 Task: Find connections with filter location Hoshangābād with filter topic #construction with filter profile language Potuguese with filter current company HackerEarth with filter school Adi Shankara Institute of Engineering and Technology, Kalady with filter industry Wholesale Furniture and Home Furnishings with filter service category Lead Generation with filter keywords title Veterinary Assistant
Action: Mouse moved to (553, 81)
Screenshot: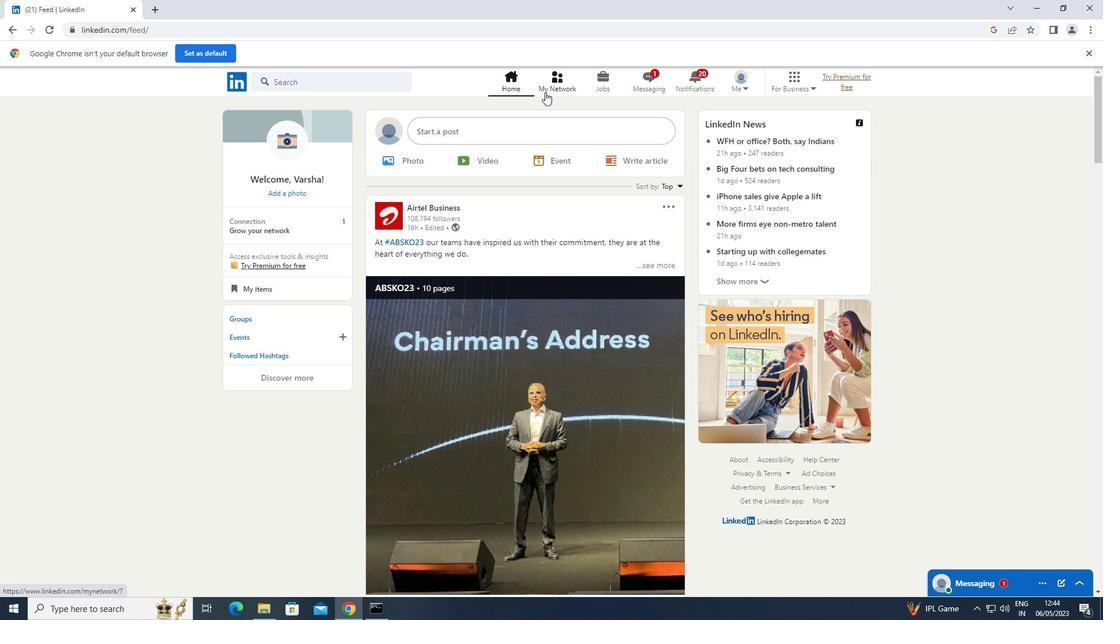 
Action: Mouse pressed left at (553, 81)
Screenshot: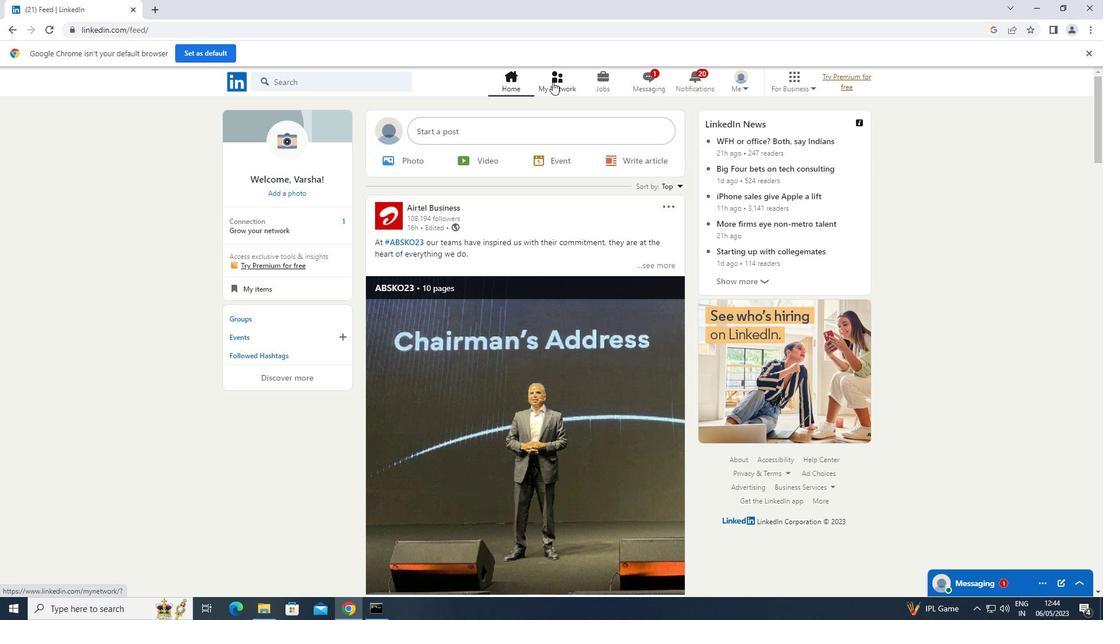 
Action: Mouse moved to (296, 143)
Screenshot: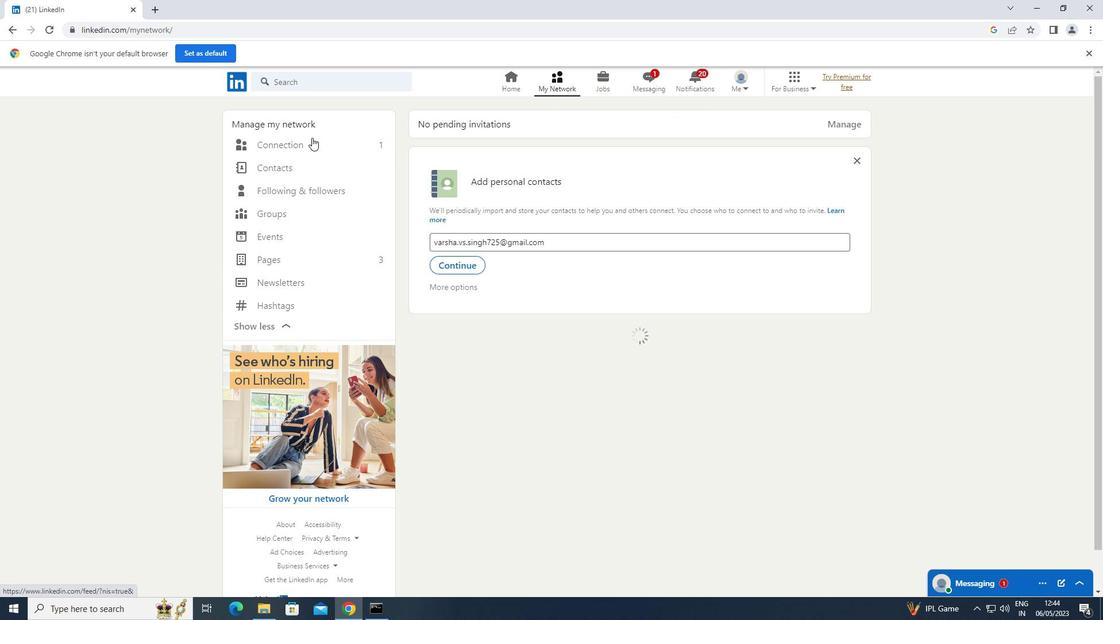 
Action: Mouse pressed left at (296, 143)
Screenshot: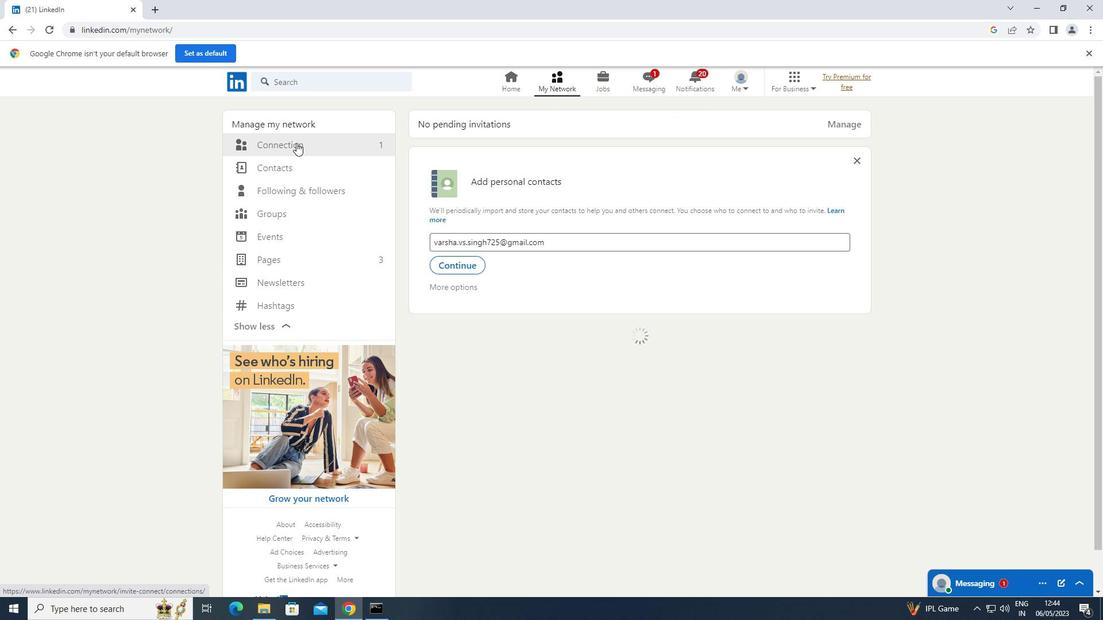 
Action: Mouse moved to (628, 144)
Screenshot: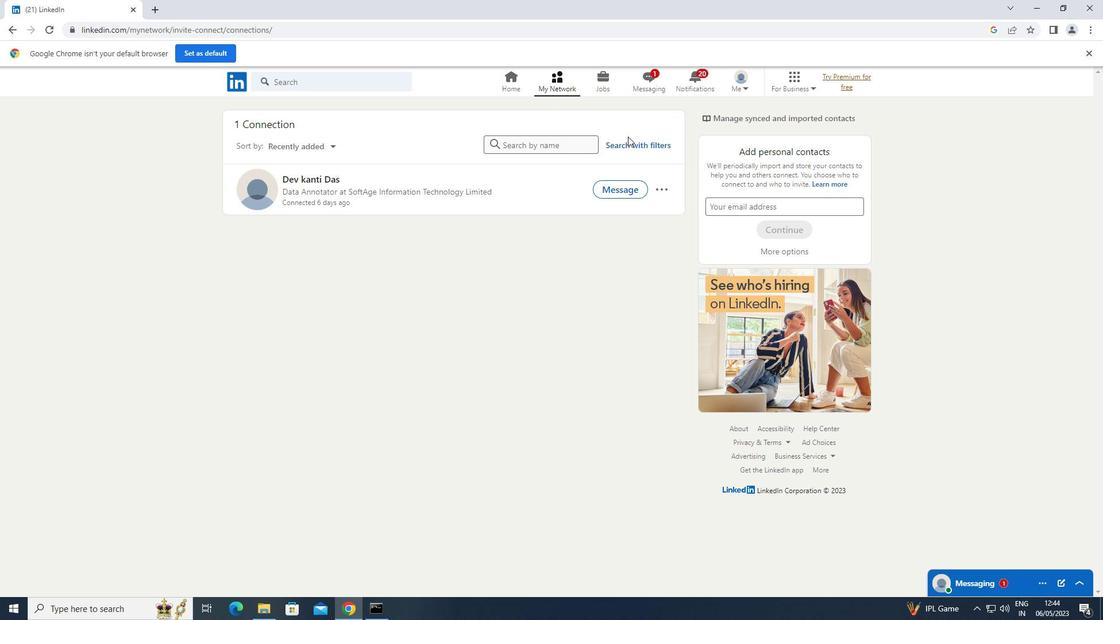 
Action: Mouse pressed left at (628, 144)
Screenshot: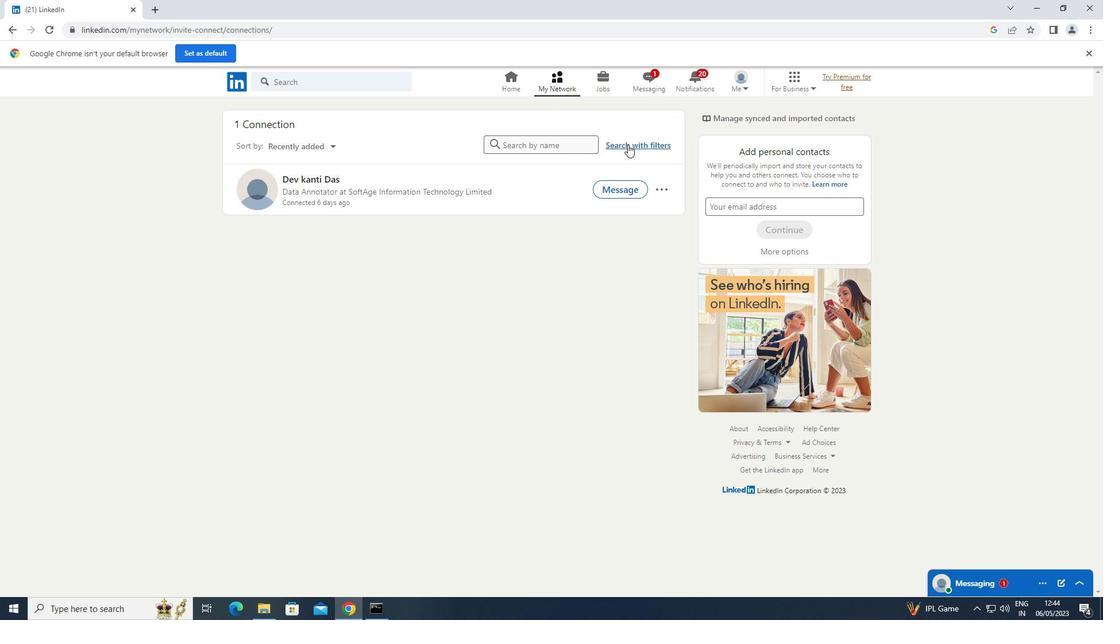 
Action: Mouse moved to (585, 110)
Screenshot: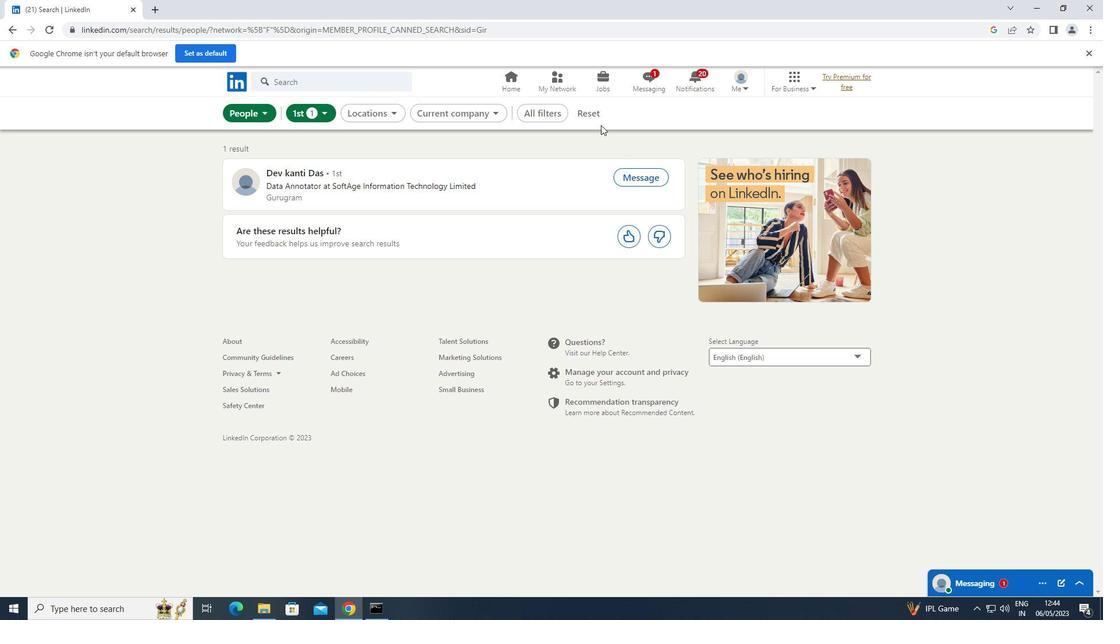 
Action: Mouse pressed left at (585, 110)
Screenshot: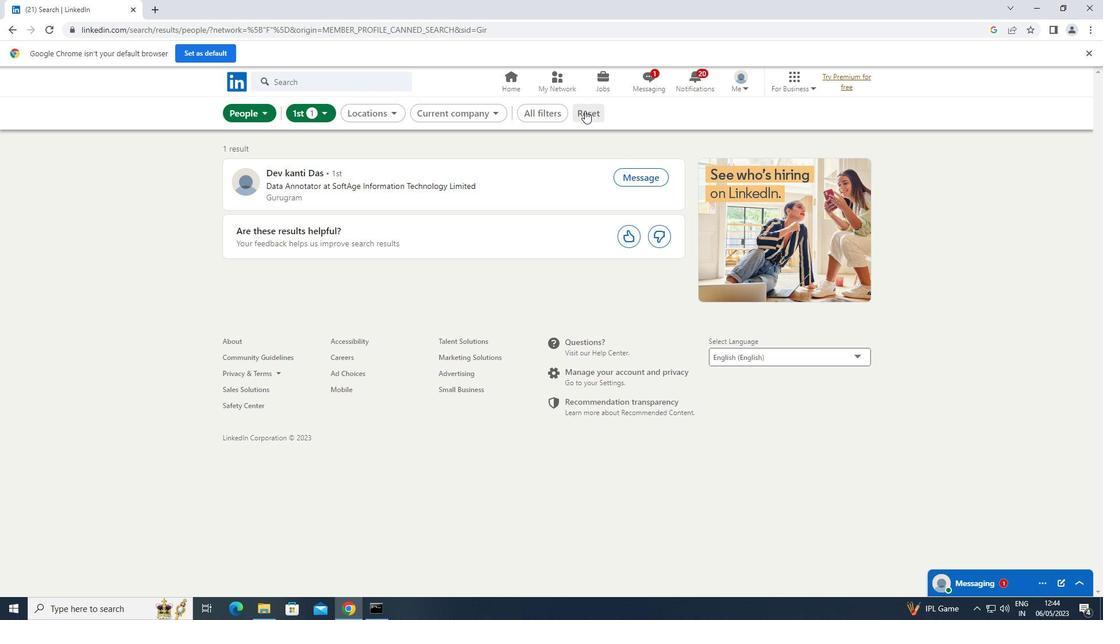 
Action: Mouse moved to (575, 112)
Screenshot: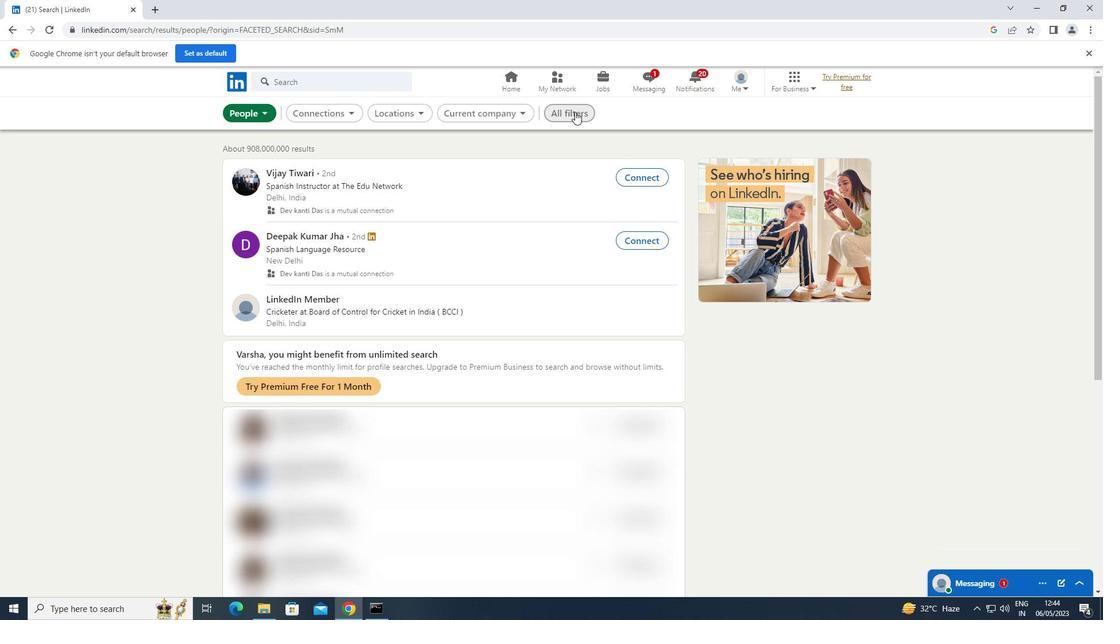 
Action: Mouse pressed left at (575, 112)
Screenshot: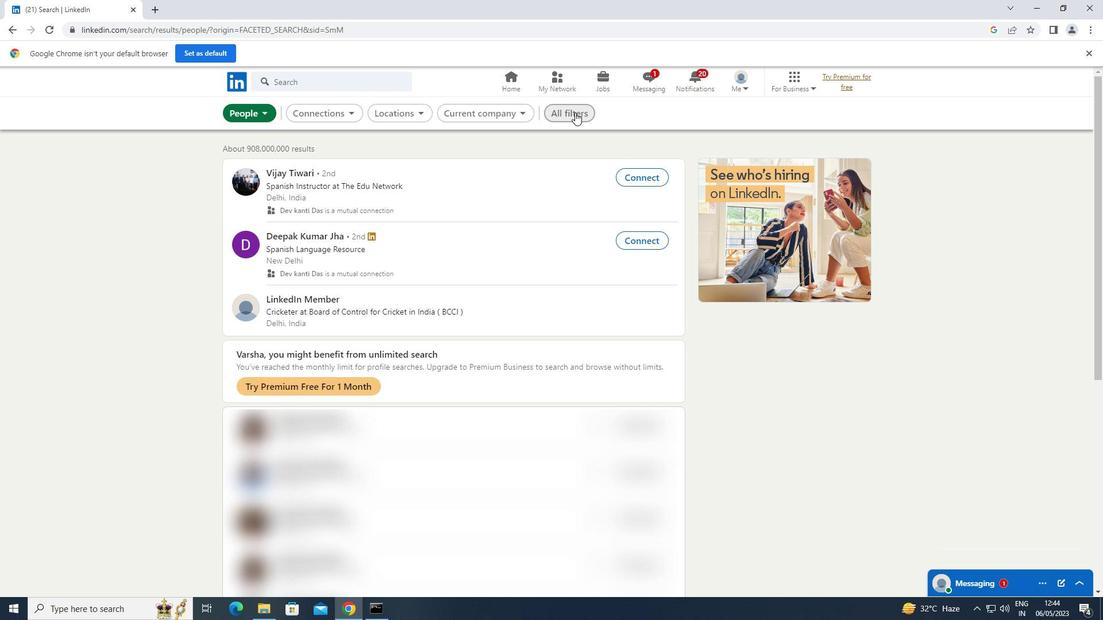 
Action: Mouse moved to (858, 245)
Screenshot: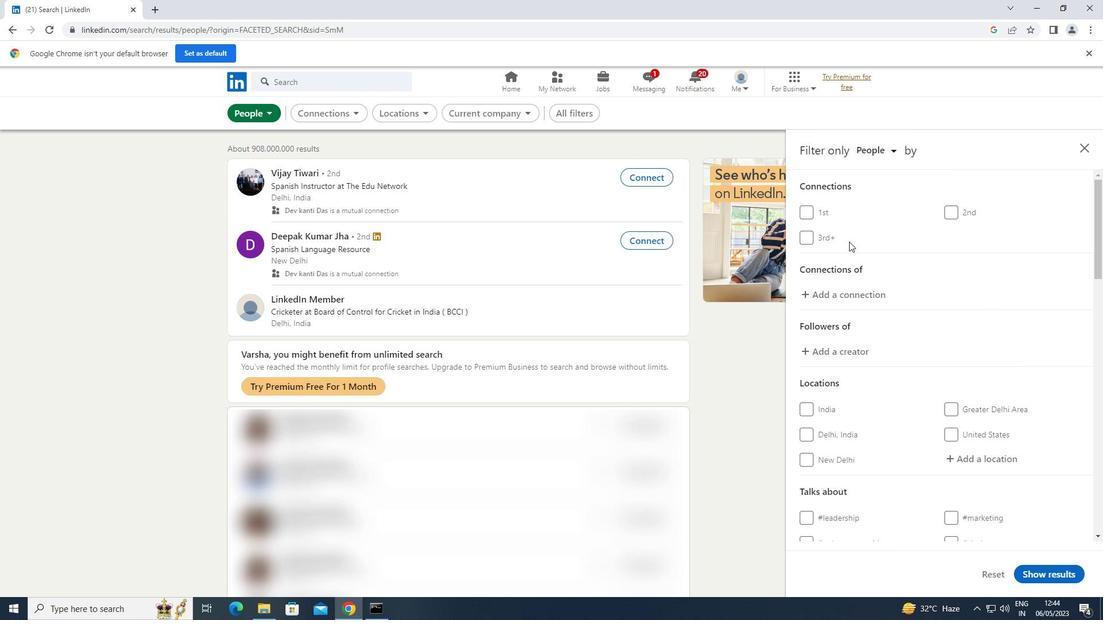 
Action: Mouse scrolled (858, 244) with delta (0, 0)
Screenshot: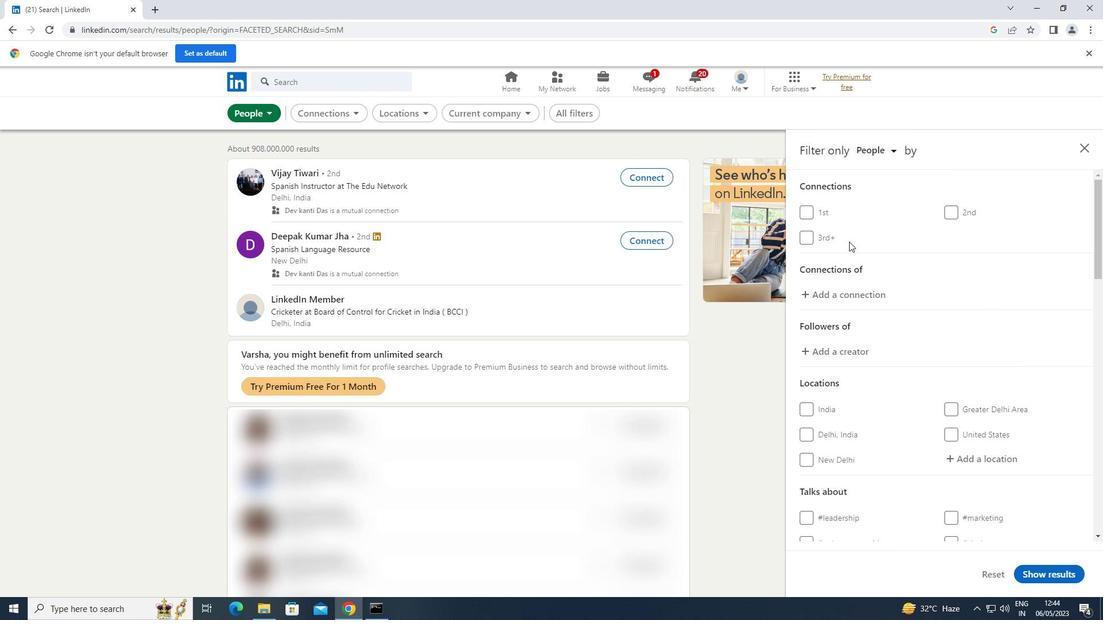 
Action: Mouse scrolled (858, 244) with delta (0, 0)
Screenshot: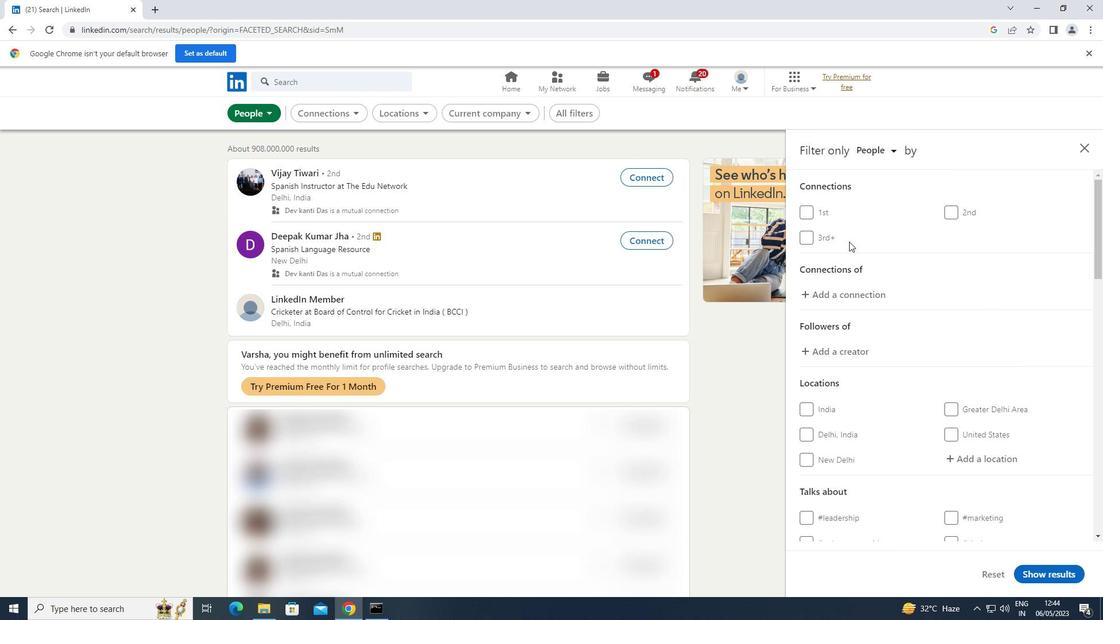 
Action: Mouse scrolled (858, 244) with delta (0, 0)
Screenshot: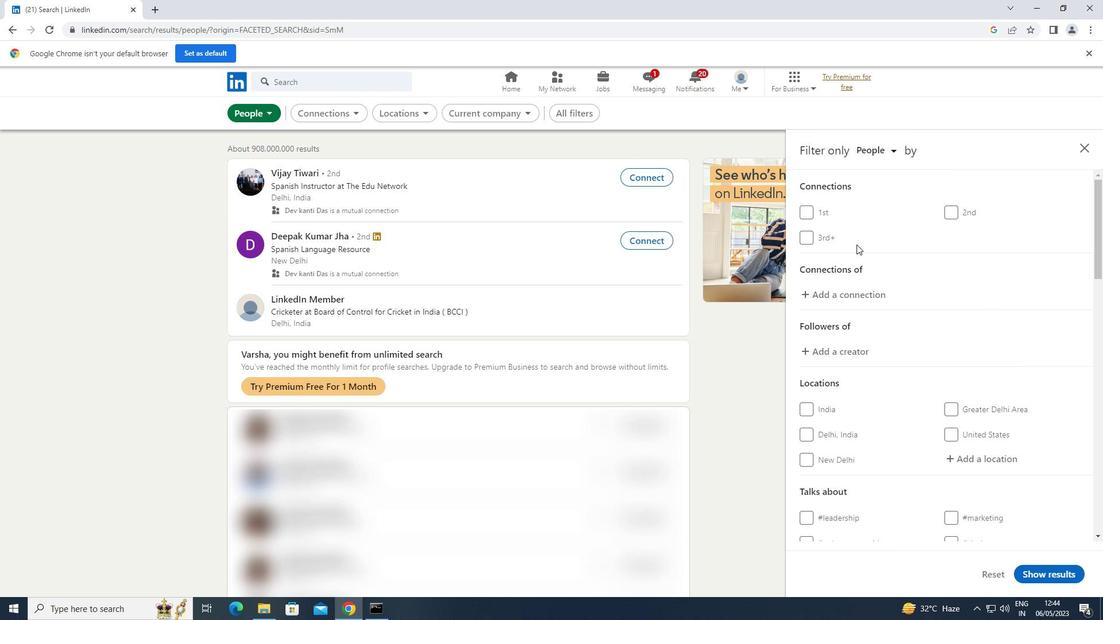 
Action: Mouse moved to (973, 282)
Screenshot: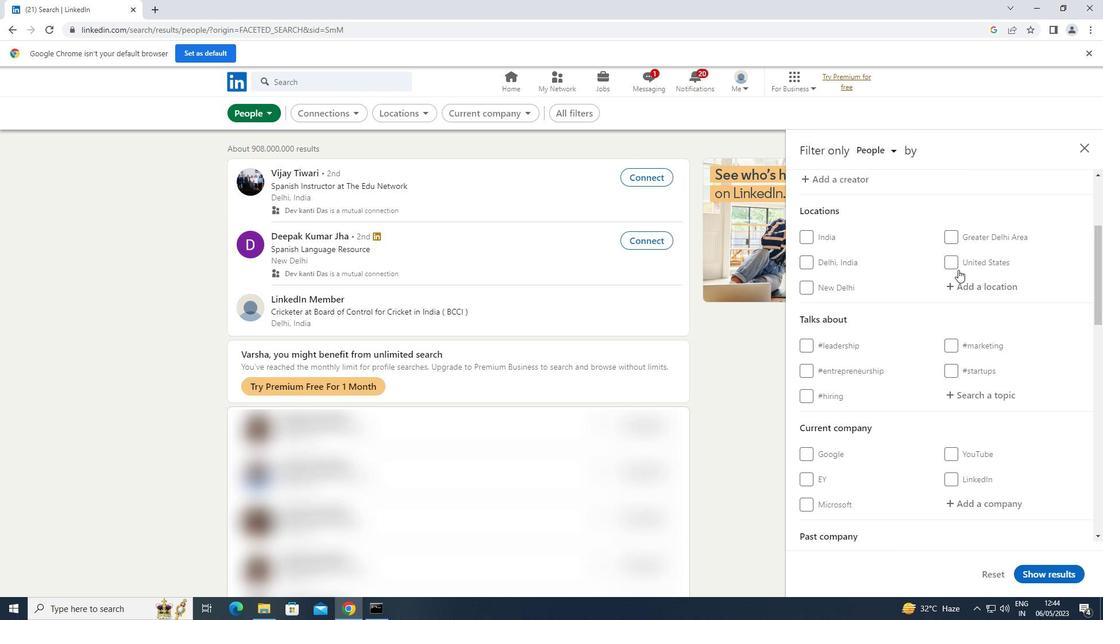 
Action: Mouse pressed left at (973, 282)
Screenshot: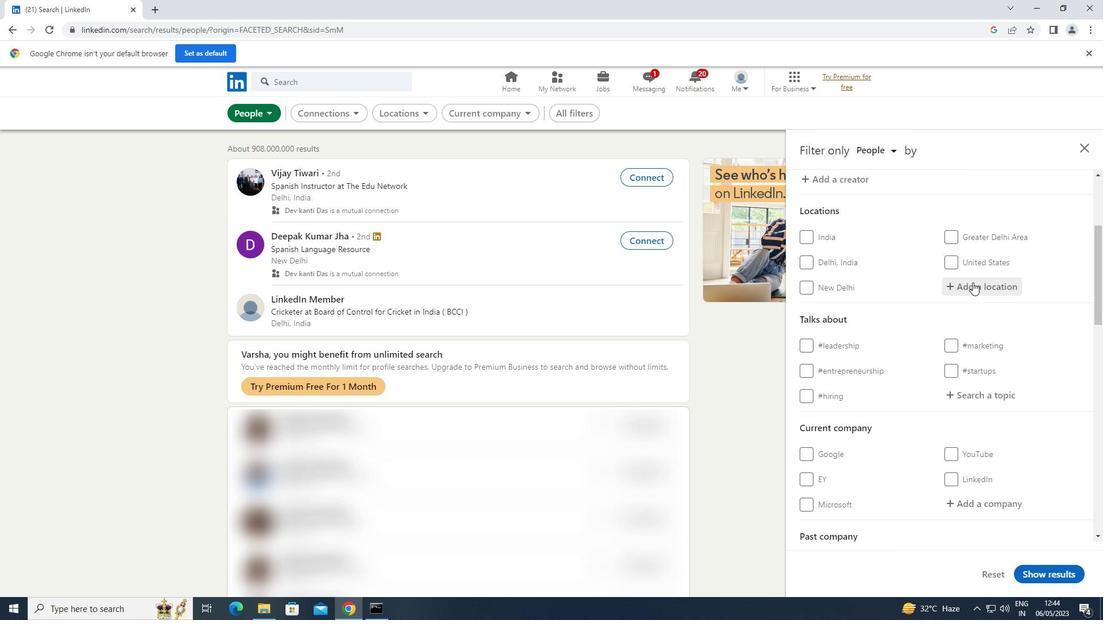 
Action: Key pressed <Key.shift>HOSHANGABAD
Screenshot: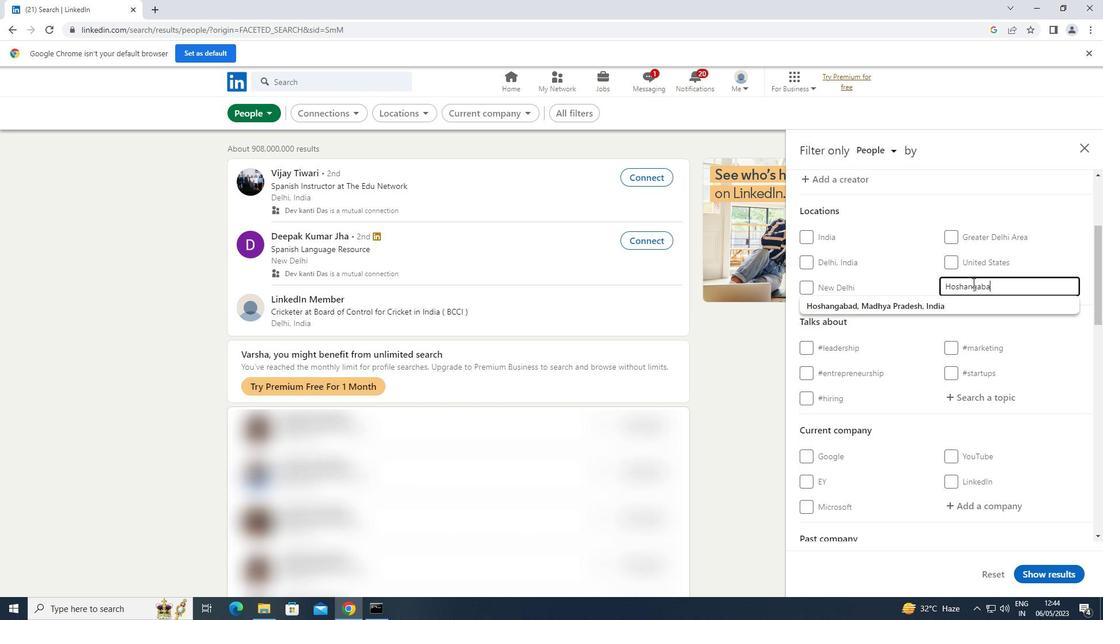 
Action: Mouse moved to (983, 394)
Screenshot: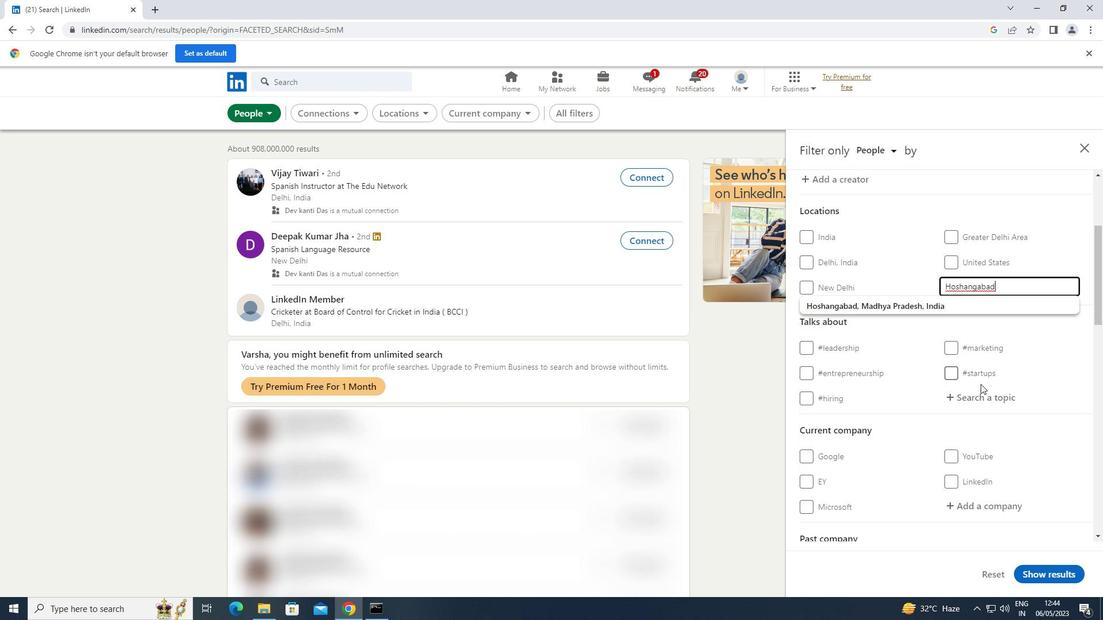 
Action: Mouse pressed left at (983, 394)
Screenshot: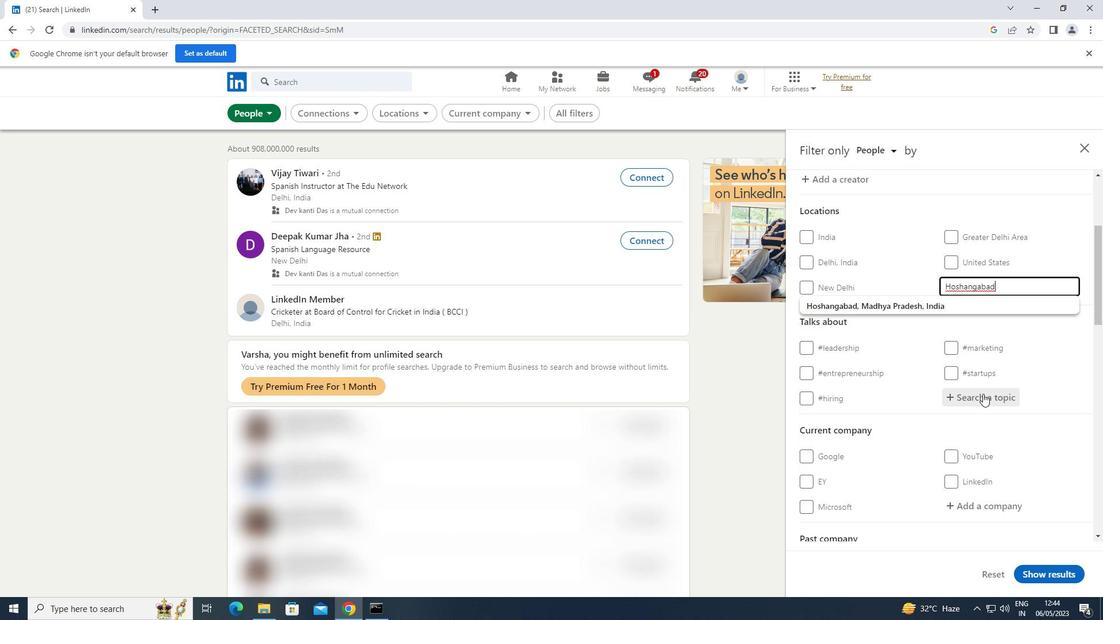 
Action: Key pressed CONSTRUCTION
Screenshot: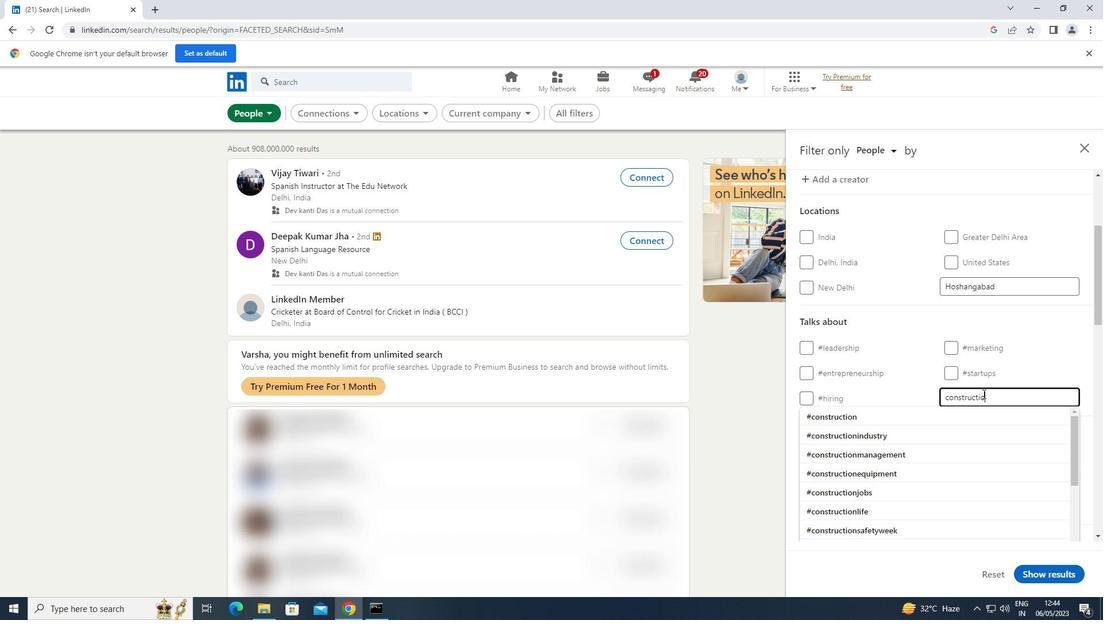 
Action: Mouse moved to (909, 417)
Screenshot: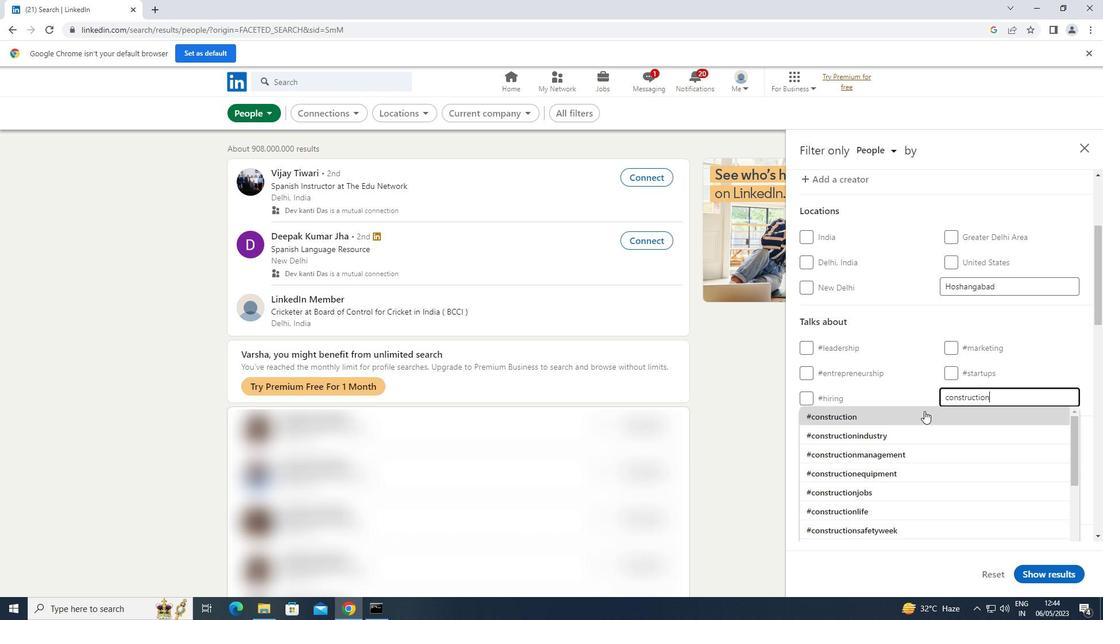 
Action: Mouse pressed left at (909, 417)
Screenshot: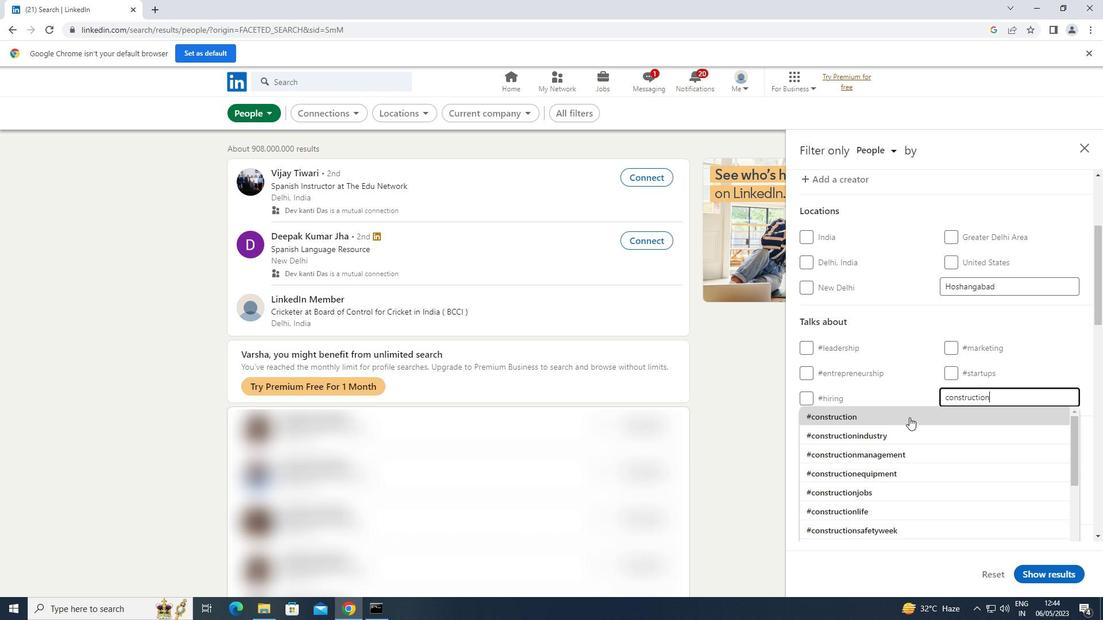 
Action: Mouse moved to (909, 415)
Screenshot: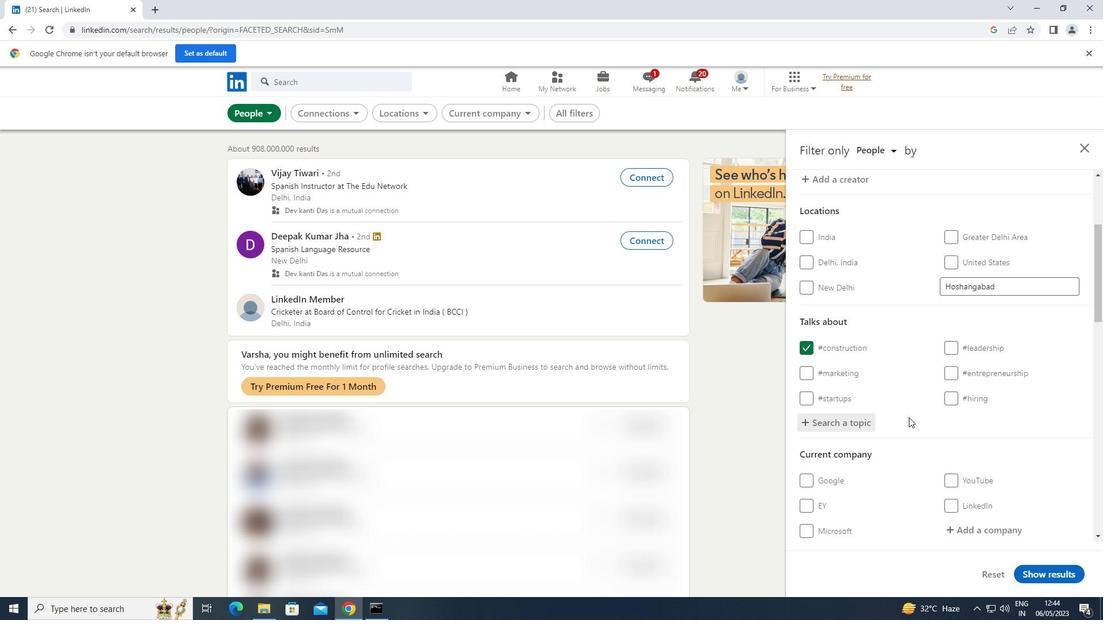 
Action: Mouse scrolled (909, 414) with delta (0, 0)
Screenshot: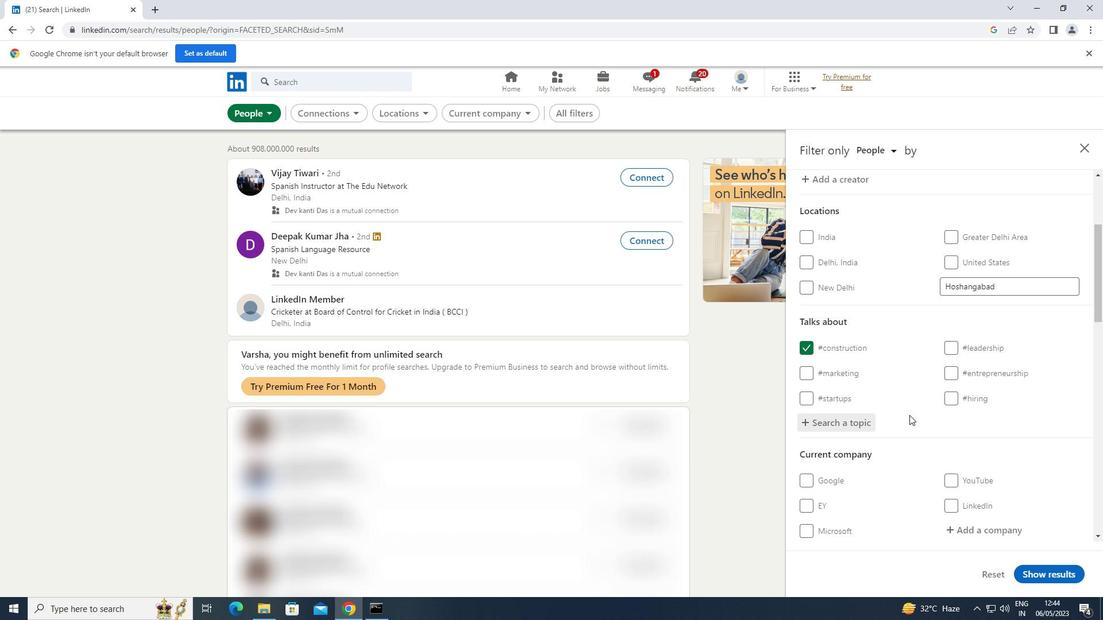 
Action: Mouse scrolled (909, 414) with delta (0, 0)
Screenshot: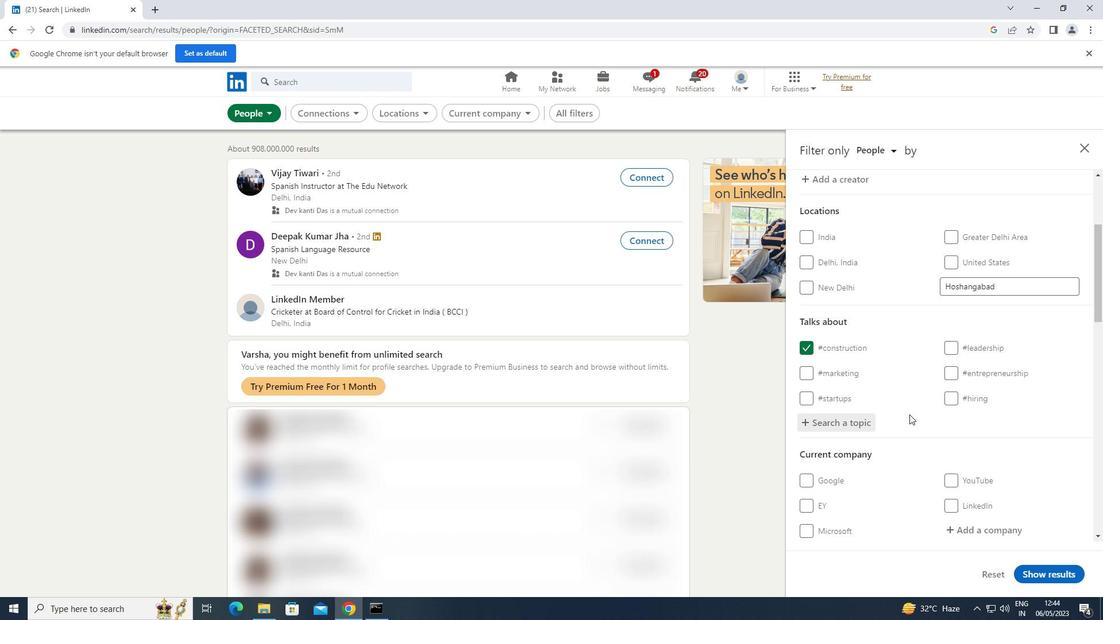 
Action: Mouse scrolled (909, 414) with delta (0, 0)
Screenshot: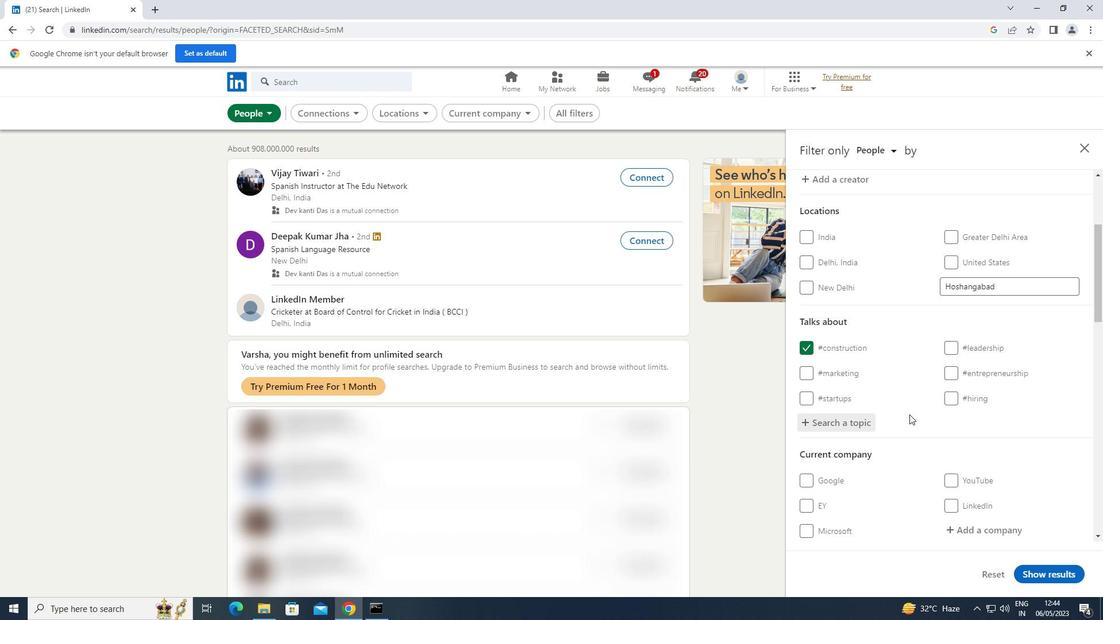 
Action: Mouse scrolled (909, 414) with delta (0, 0)
Screenshot: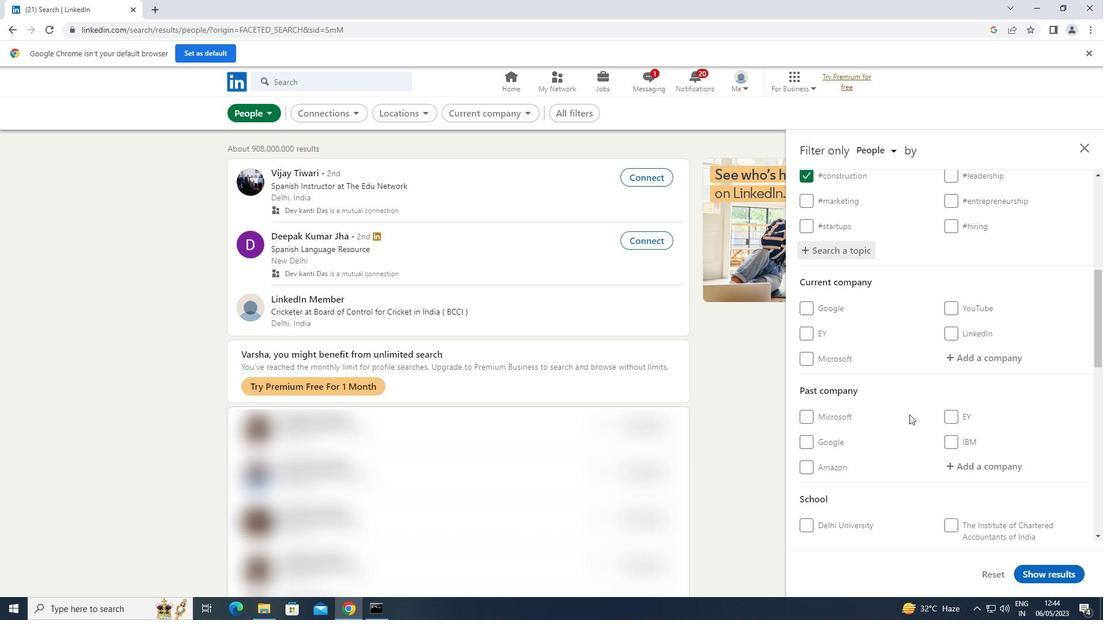 
Action: Mouse scrolled (909, 414) with delta (0, 0)
Screenshot: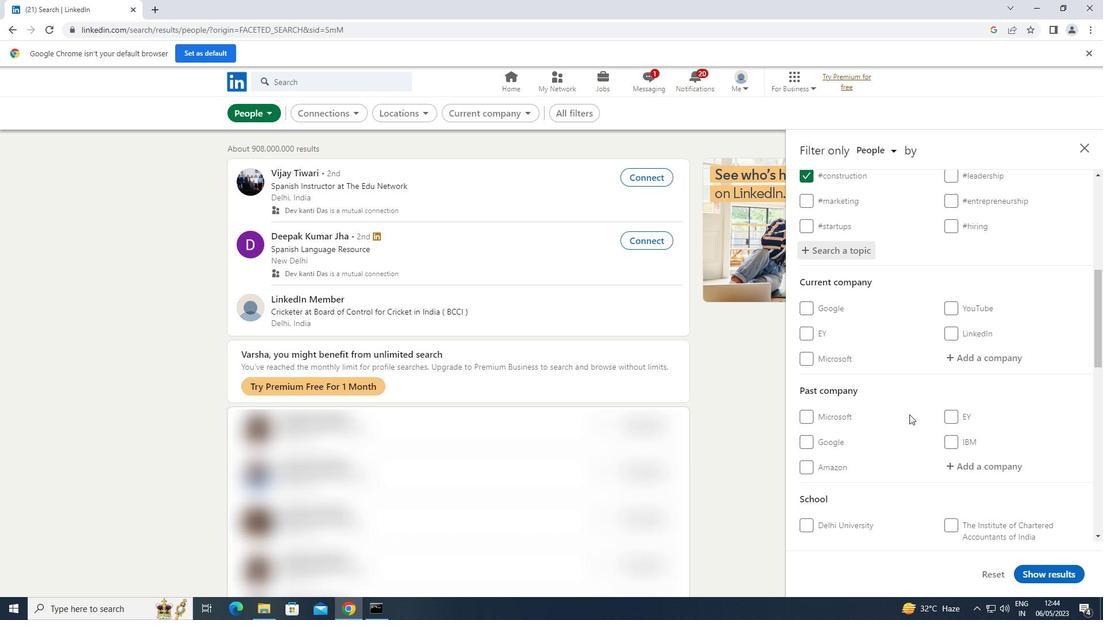 
Action: Mouse scrolled (909, 414) with delta (0, 0)
Screenshot: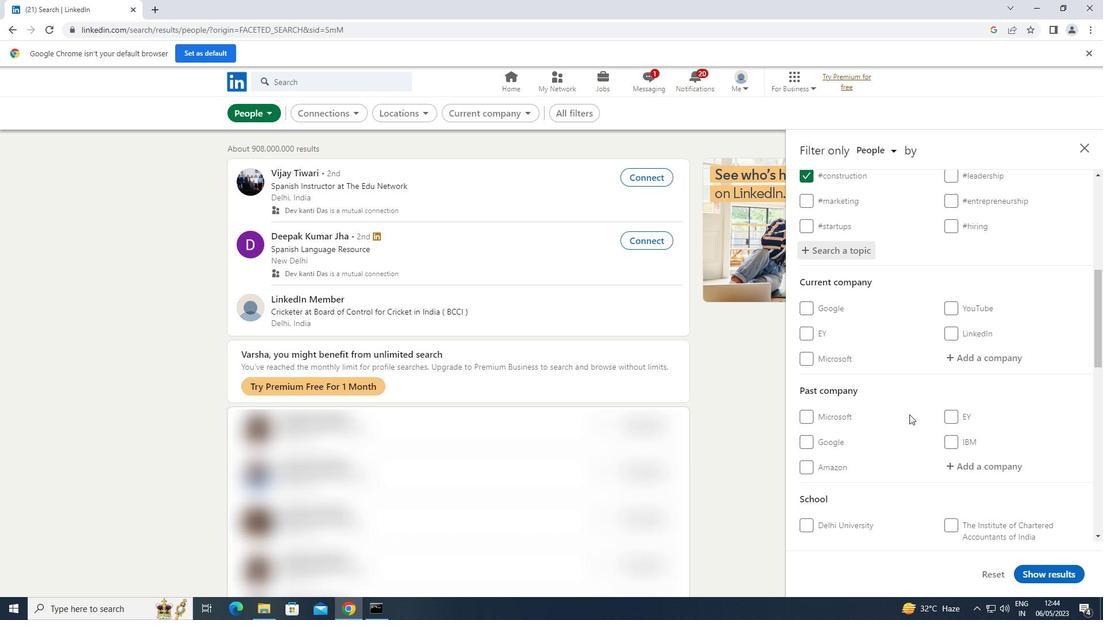 
Action: Mouse scrolled (909, 414) with delta (0, 0)
Screenshot: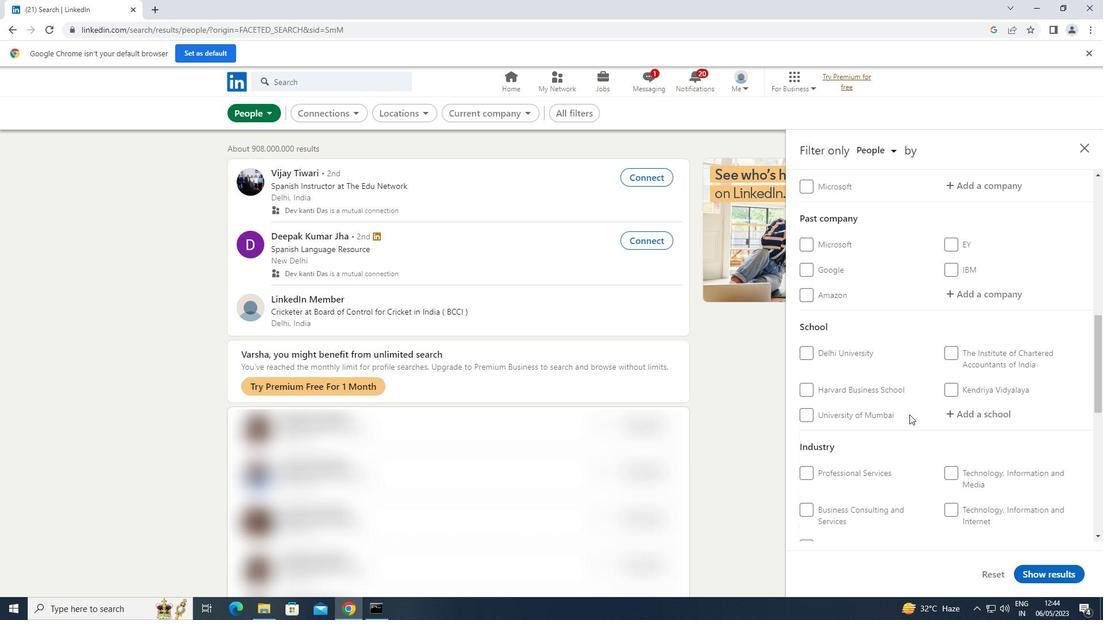 
Action: Mouse scrolled (909, 414) with delta (0, 0)
Screenshot: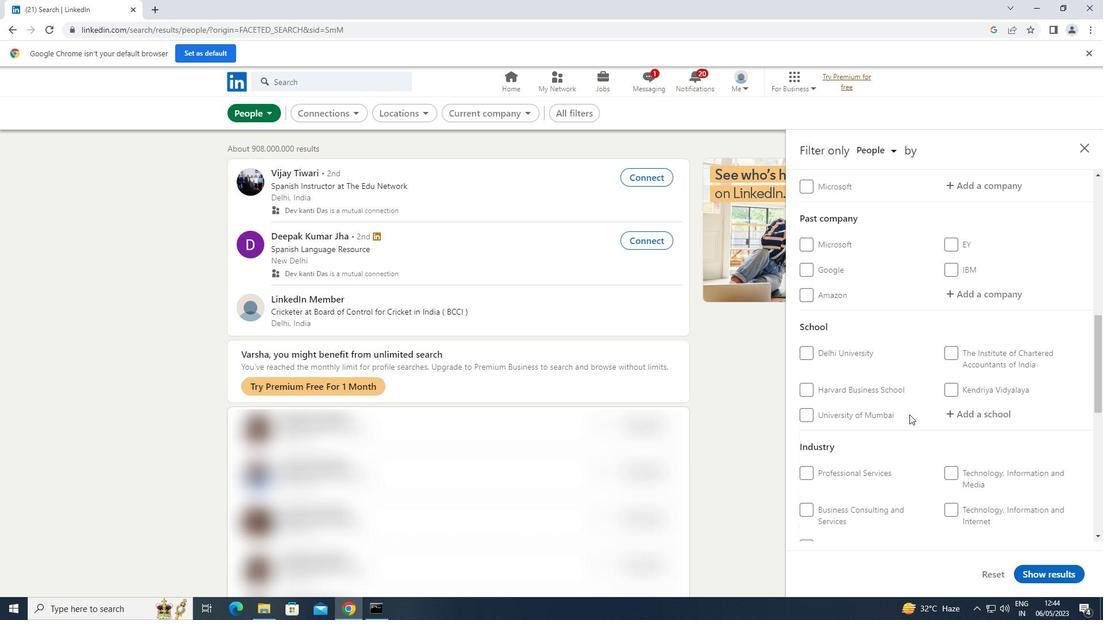 
Action: Mouse scrolled (909, 414) with delta (0, 0)
Screenshot: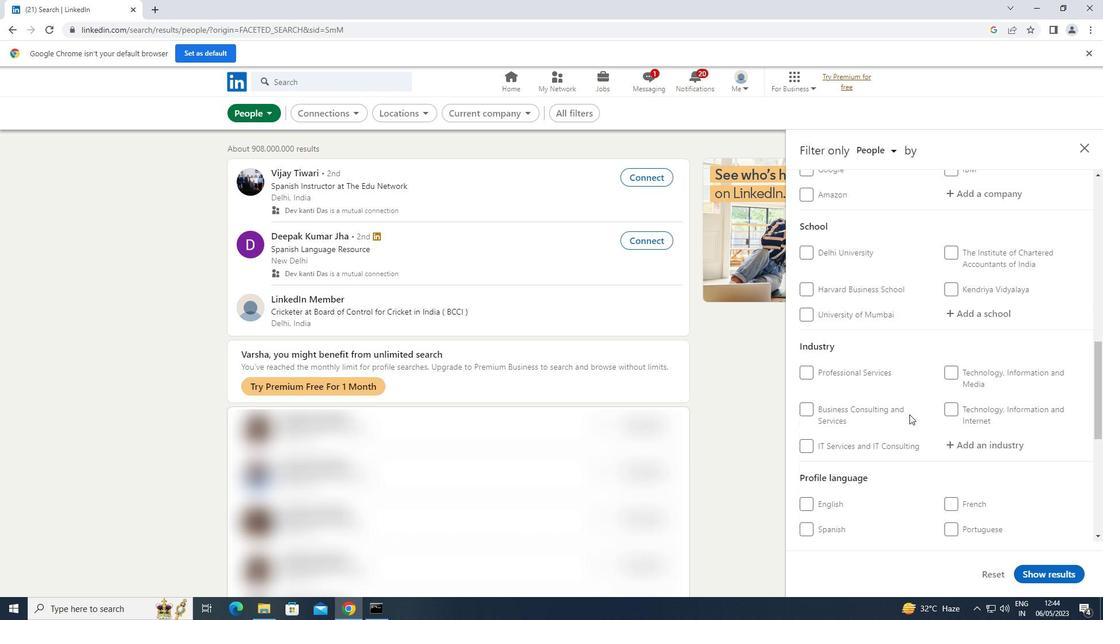 
Action: Mouse scrolled (909, 414) with delta (0, 0)
Screenshot: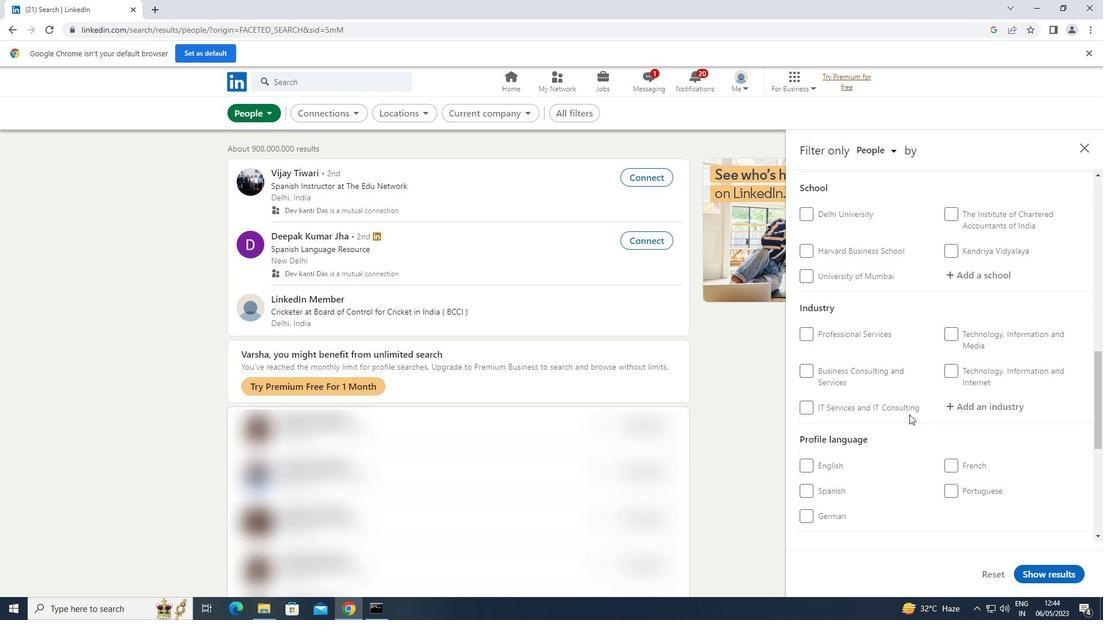 
Action: Mouse moved to (956, 401)
Screenshot: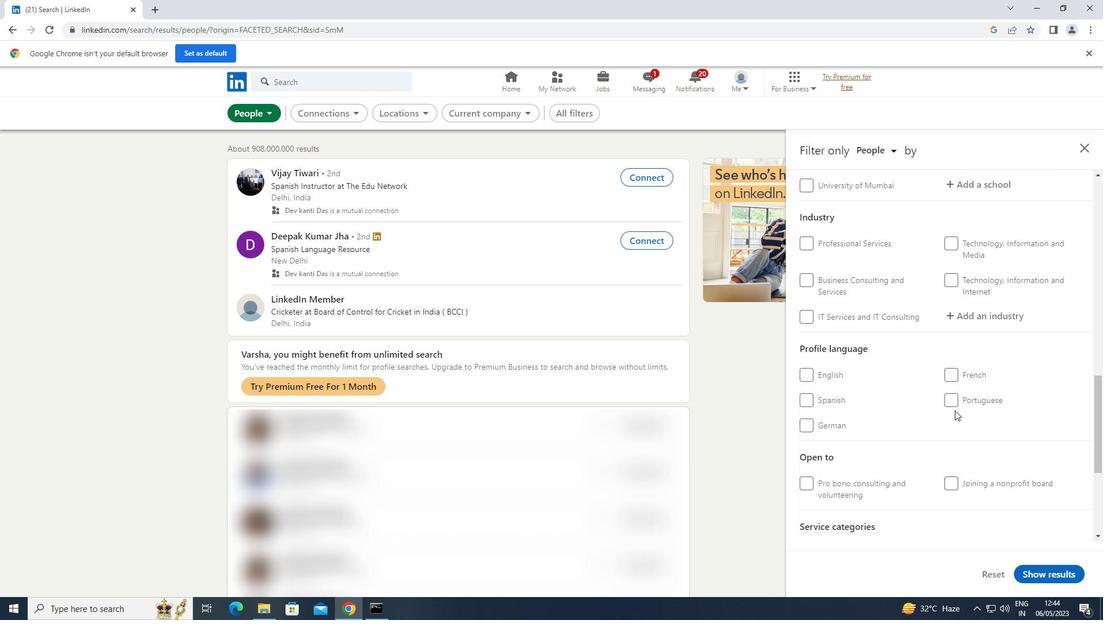 
Action: Mouse pressed left at (956, 401)
Screenshot: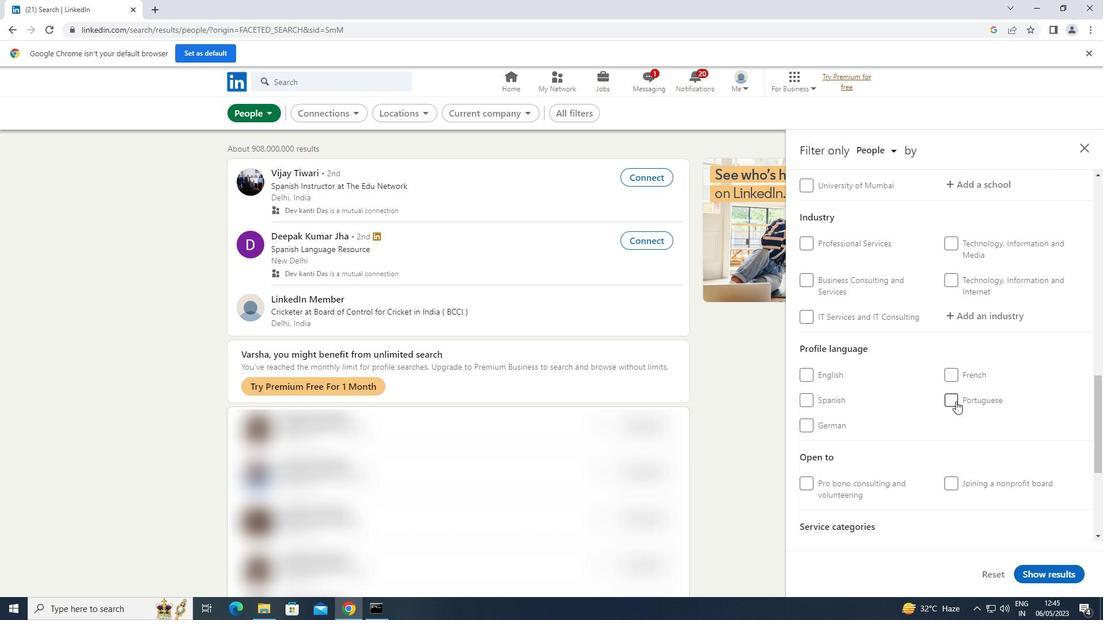 
Action: Mouse scrolled (956, 402) with delta (0, 0)
Screenshot: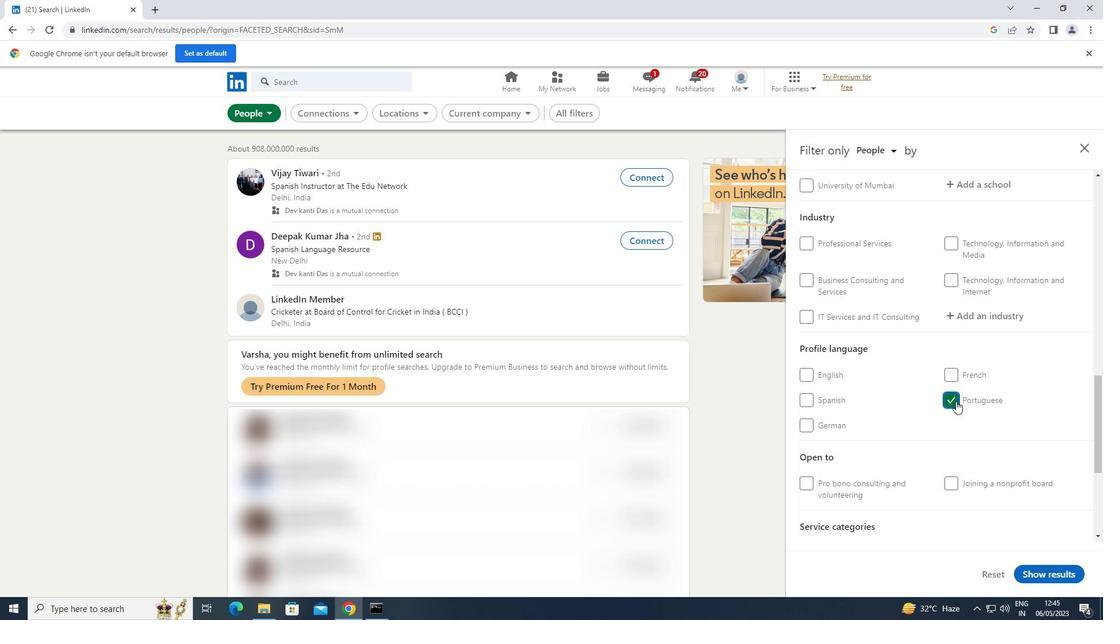 
Action: Mouse scrolled (956, 402) with delta (0, 0)
Screenshot: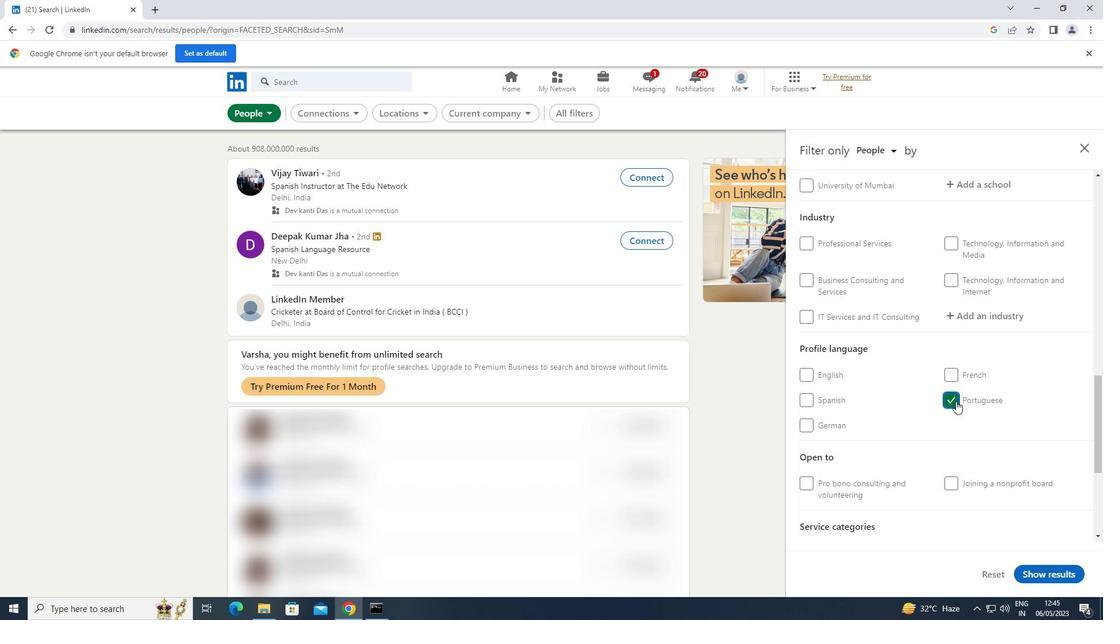 
Action: Mouse scrolled (956, 402) with delta (0, 0)
Screenshot: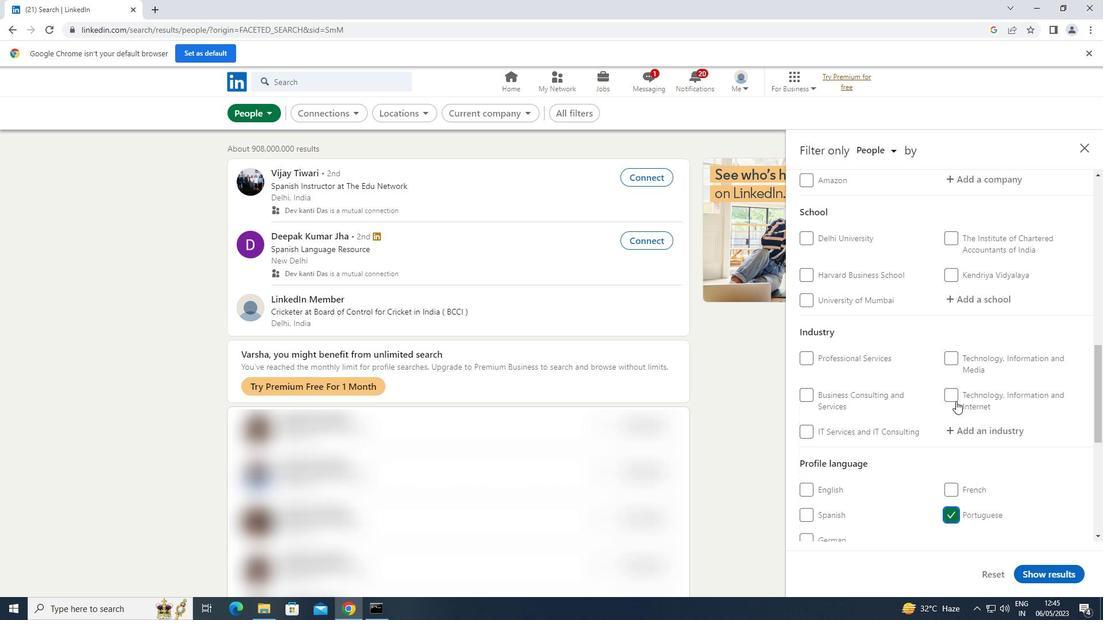 
Action: Mouse scrolled (956, 402) with delta (0, 0)
Screenshot: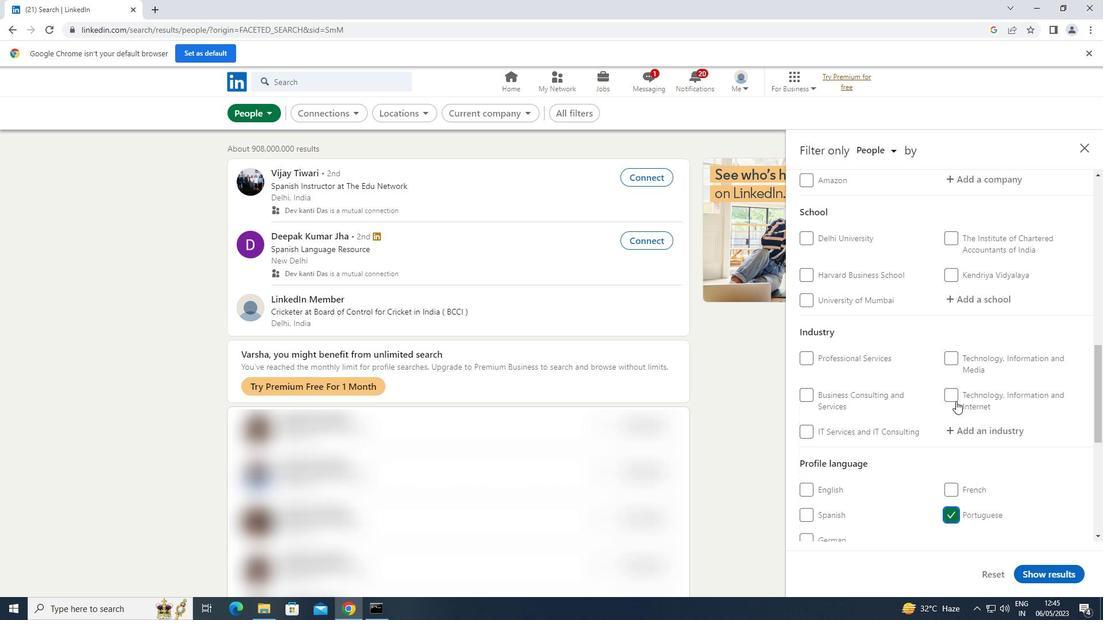 
Action: Mouse scrolled (956, 402) with delta (0, 0)
Screenshot: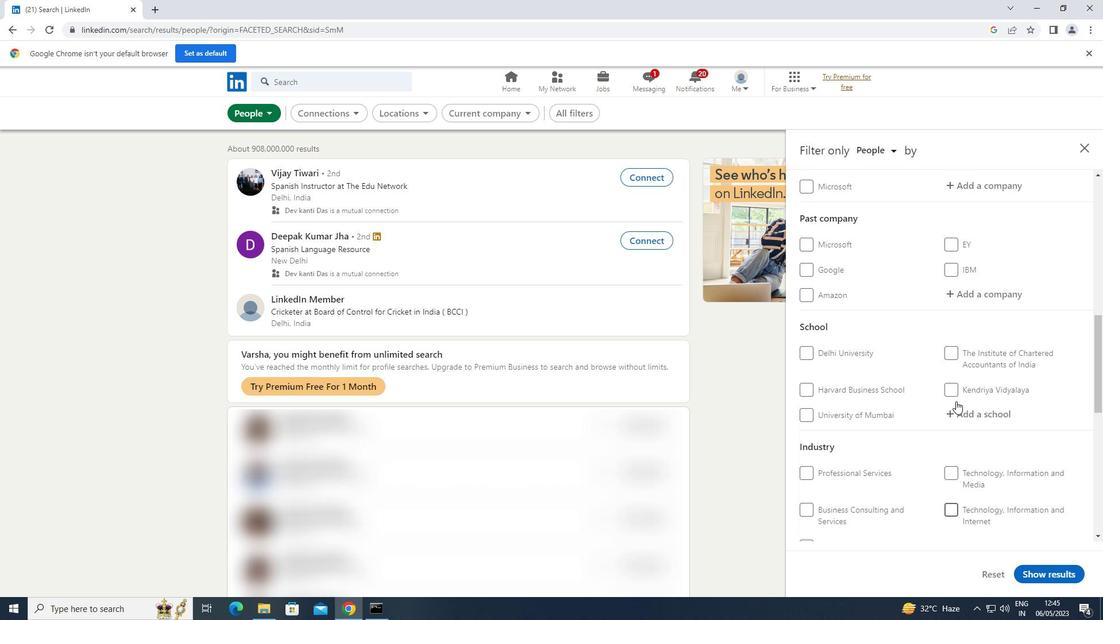 
Action: Mouse scrolled (956, 402) with delta (0, 0)
Screenshot: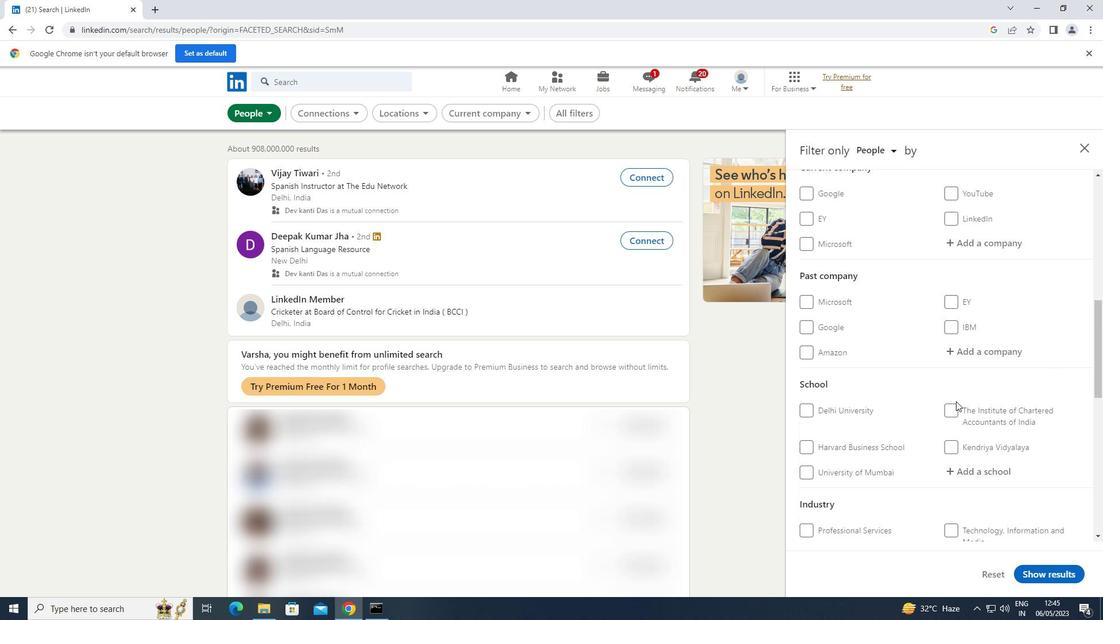 
Action: Mouse moved to (971, 293)
Screenshot: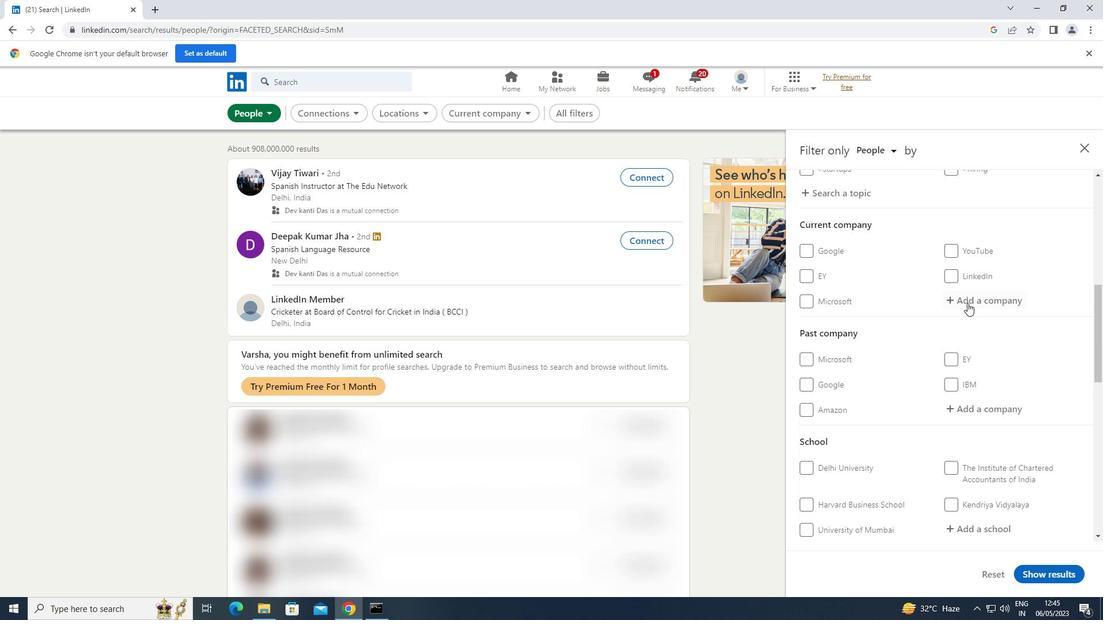 
Action: Mouse pressed left at (971, 293)
Screenshot: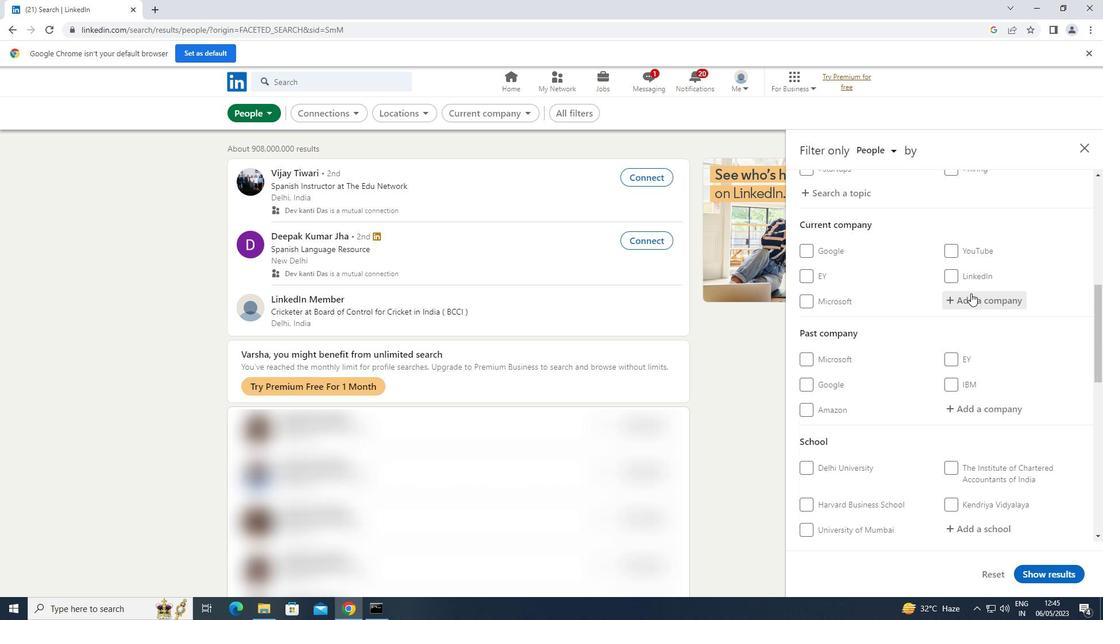 
Action: Key pressed <Key.shift>HACKER
Screenshot: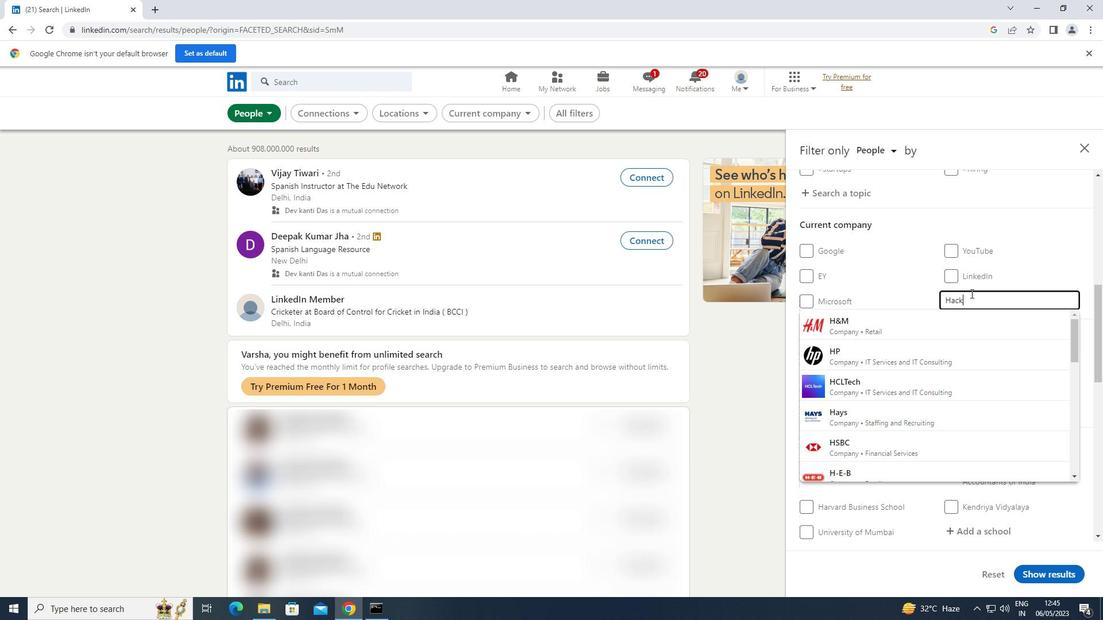 
Action: Mouse moved to (844, 378)
Screenshot: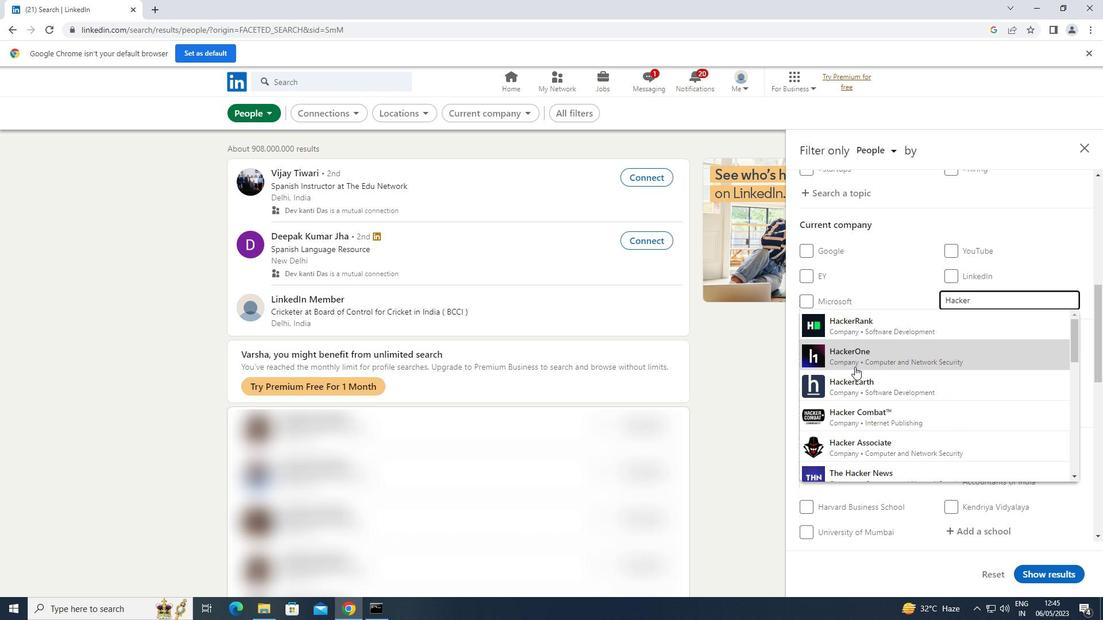 
Action: Mouse pressed left at (844, 378)
Screenshot: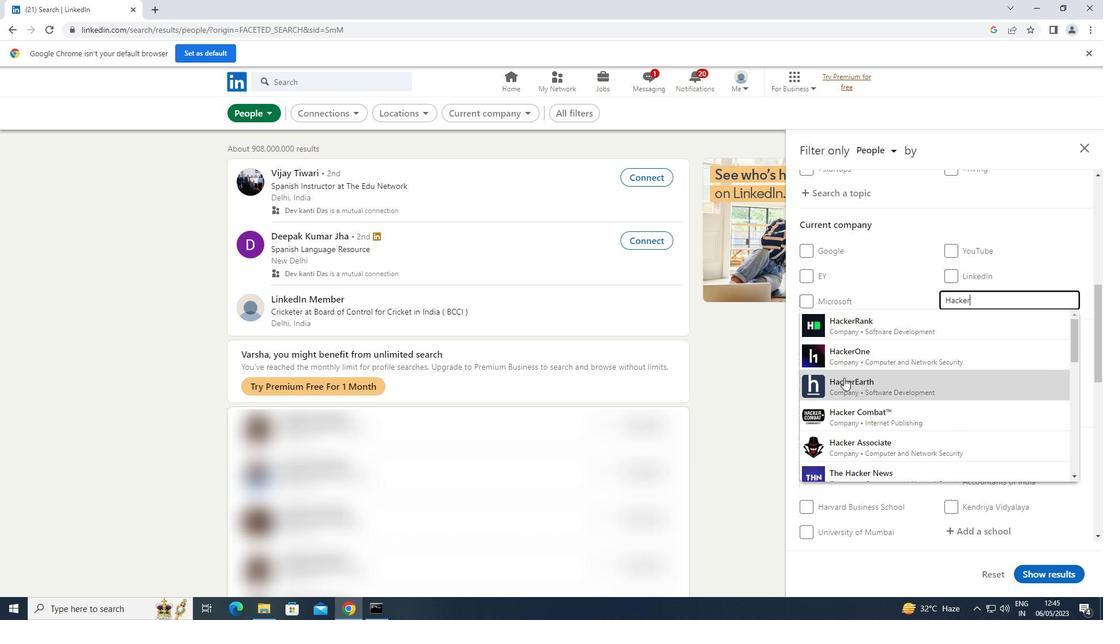 
Action: Mouse scrolled (844, 377) with delta (0, 0)
Screenshot: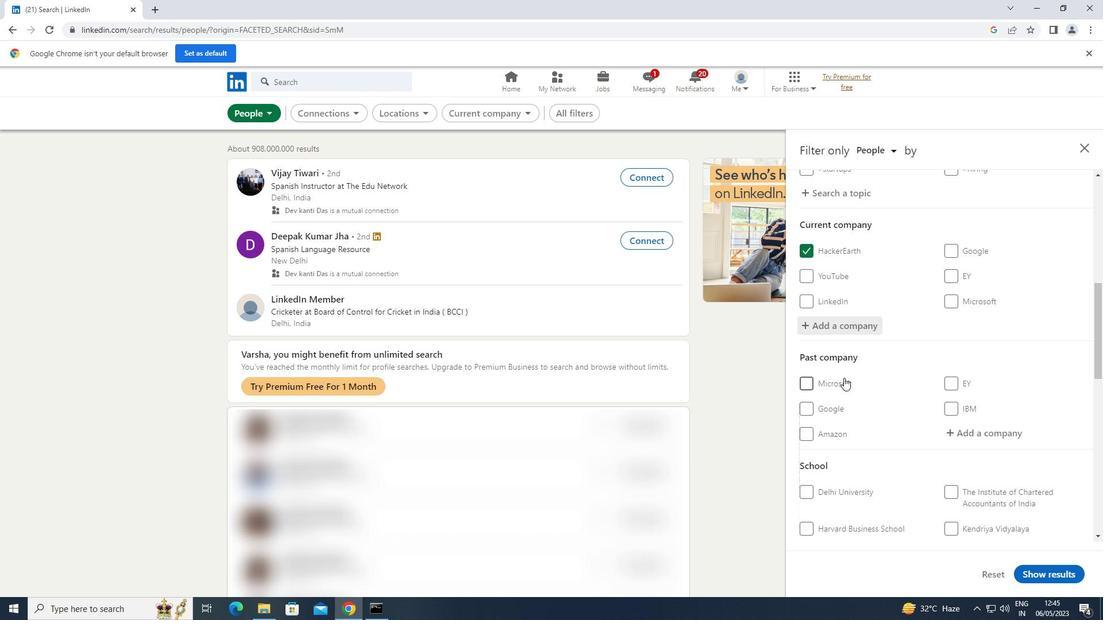 
Action: Mouse scrolled (844, 377) with delta (0, 0)
Screenshot: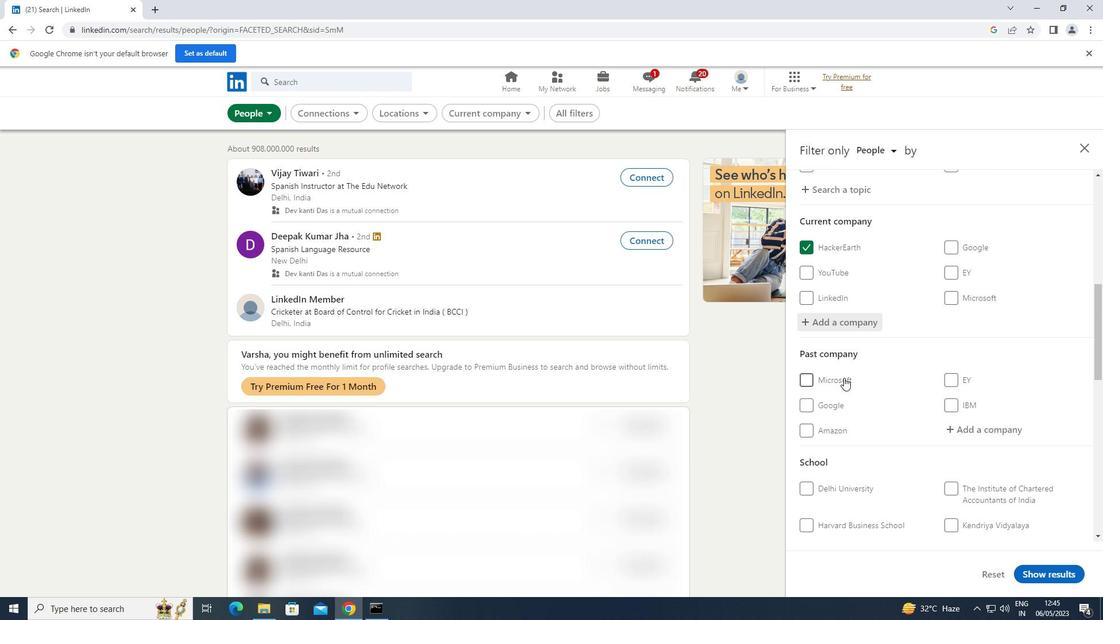 
Action: Mouse scrolled (844, 377) with delta (0, 0)
Screenshot: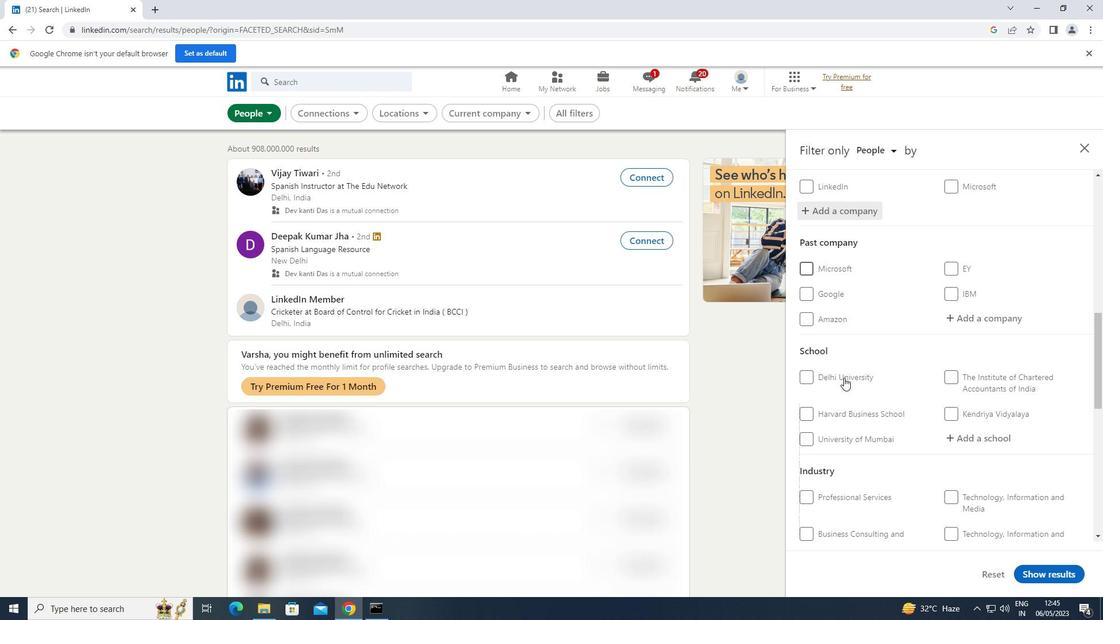 
Action: Mouse scrolled (844, 377) with delta (0, 0)
Screenshot: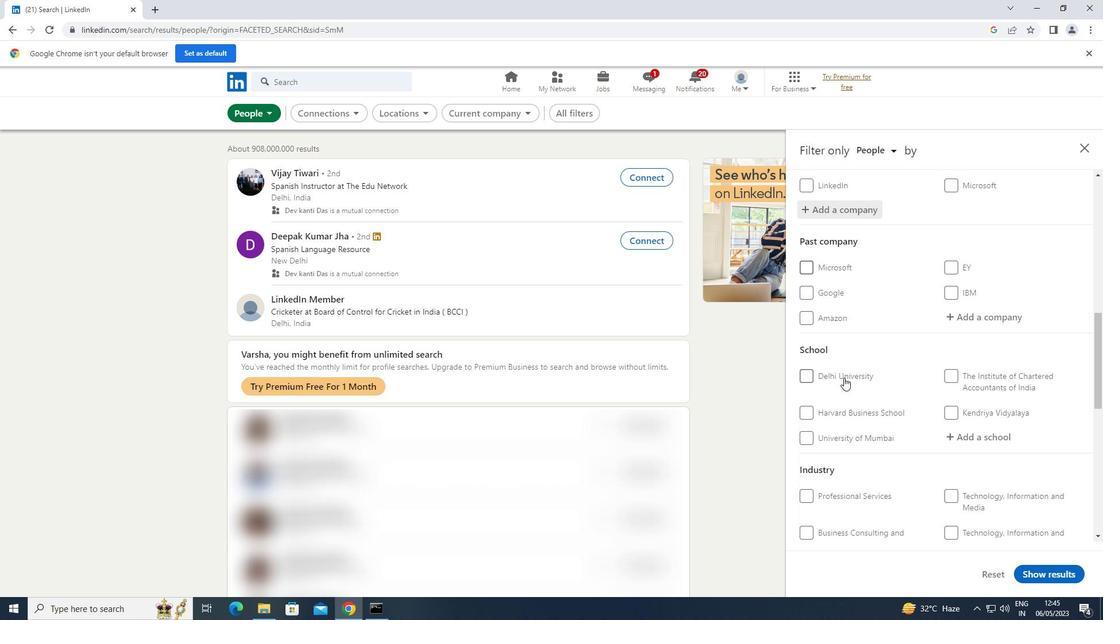 
Action: Mouse moved to (972, 322)
Screenshot: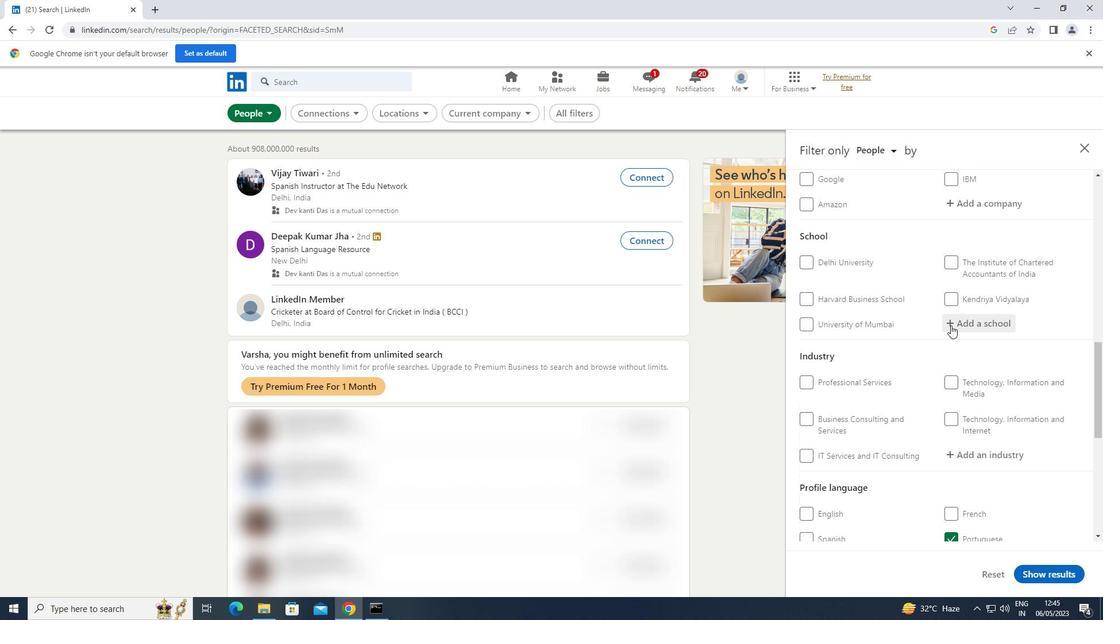 
Action: Mouse pressed left at (972, 322)
Screenshot: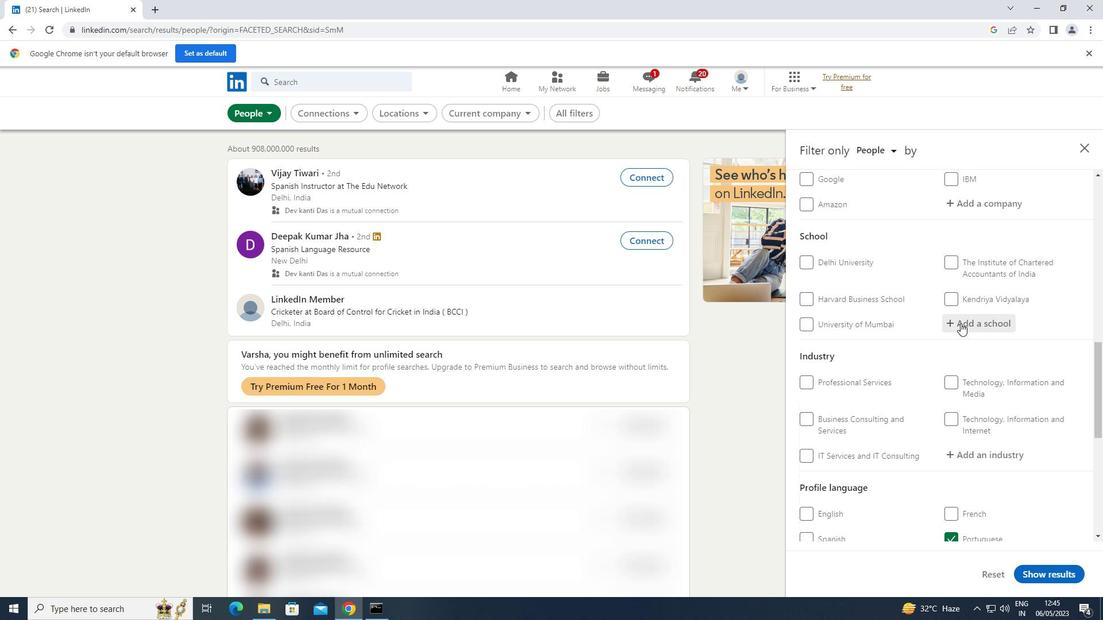
Action: Mouse moved to (973, 321)
Screenshot: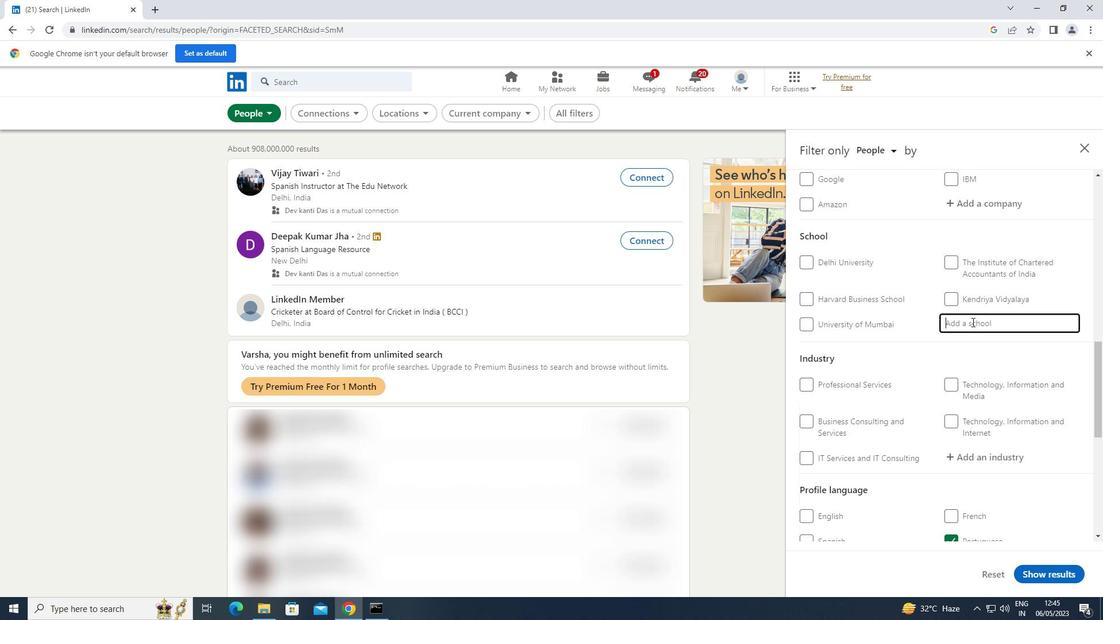 
Action: Key pressed <Key.shift>ADI<Key.space><Key.shift>SHANKARA
Screenshot: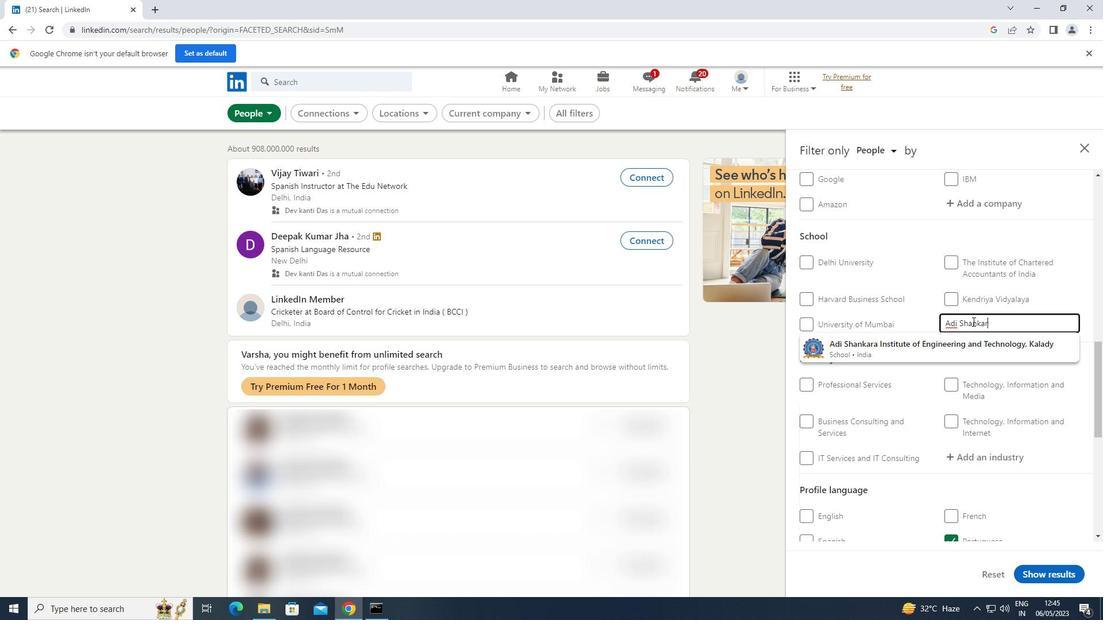 
Action: Mouse moved to (939, 340)
Screenshot: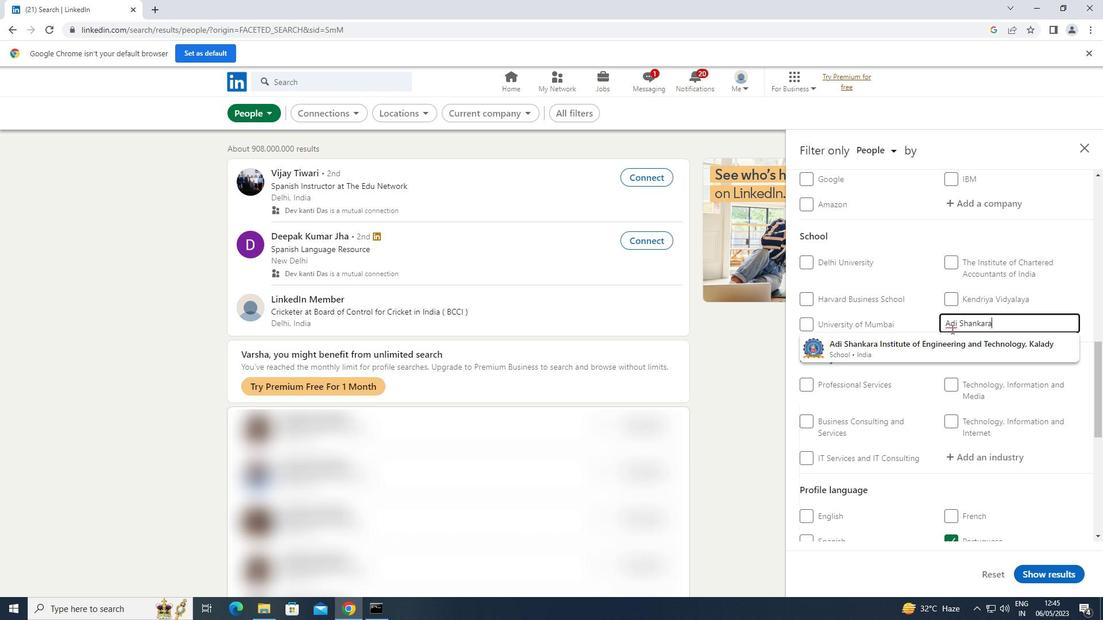 
Action: Mouse pressed left at (939, 340)
Screenshot: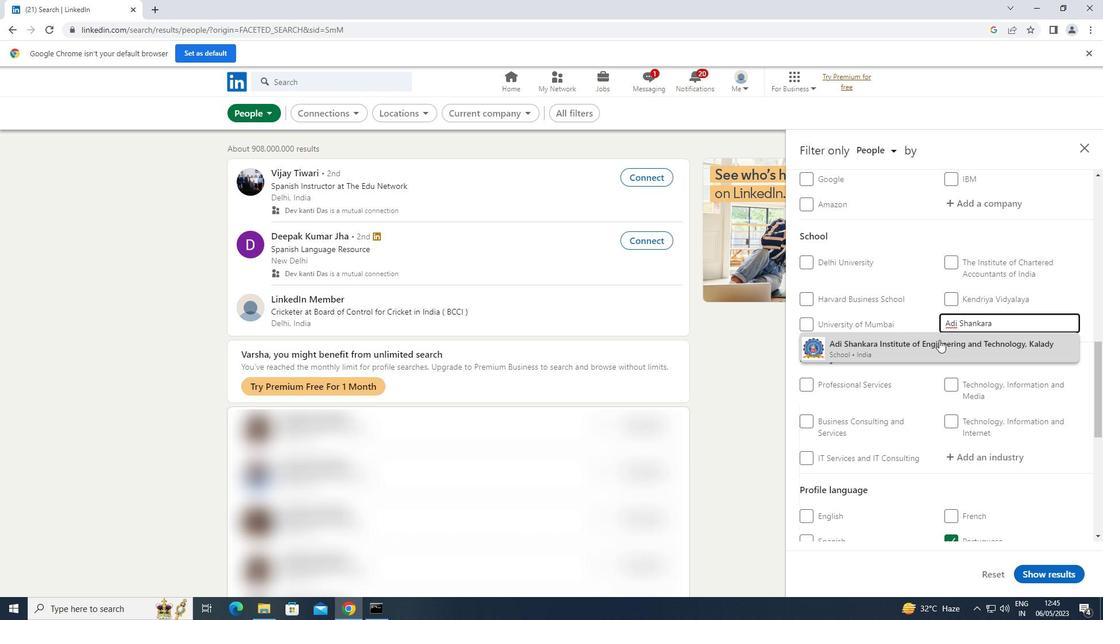 
Action: Mouse moved to (939, 341)
Screenshot: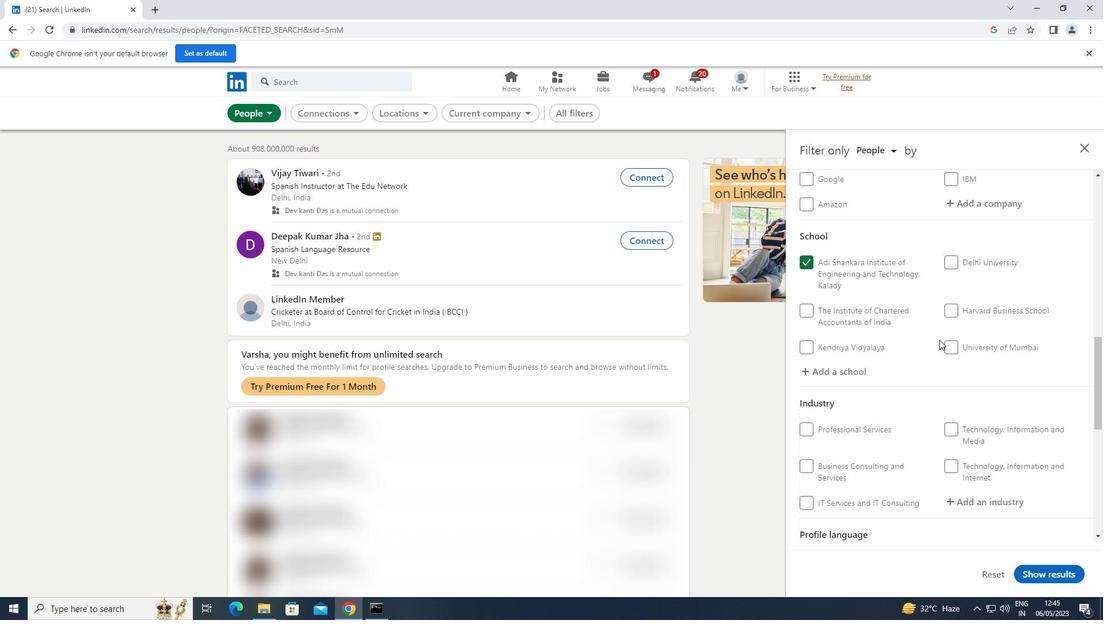 
Action: Mouse scrolled (939, 340) with delta (0, 0)
Screenshot: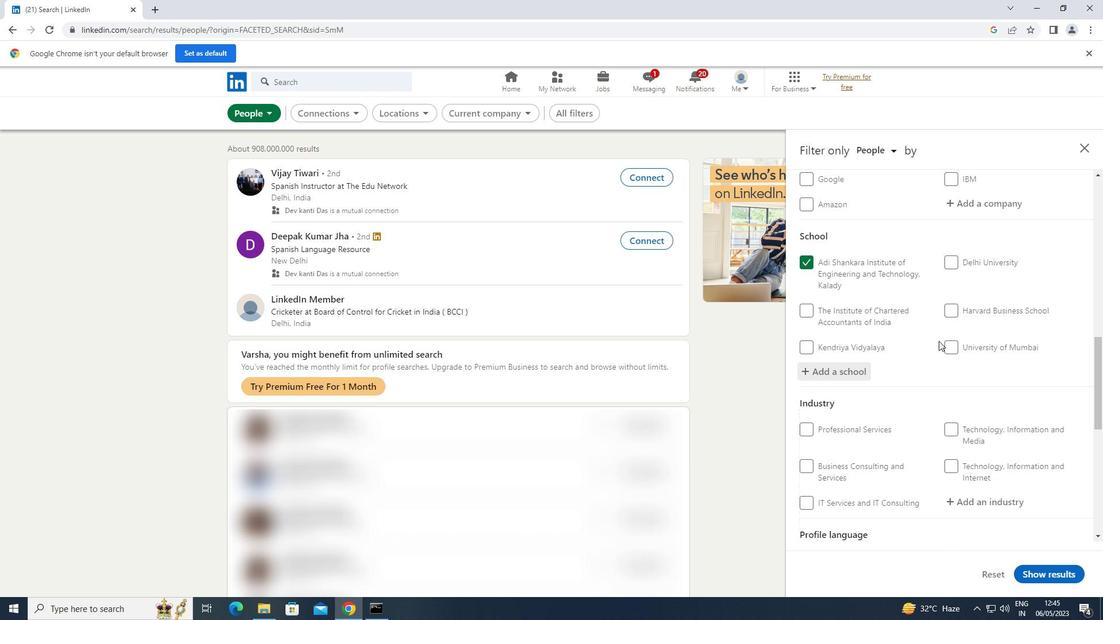 
Action: Mouse scrolled (939, 340) with delta (0, 0)
Screenshot: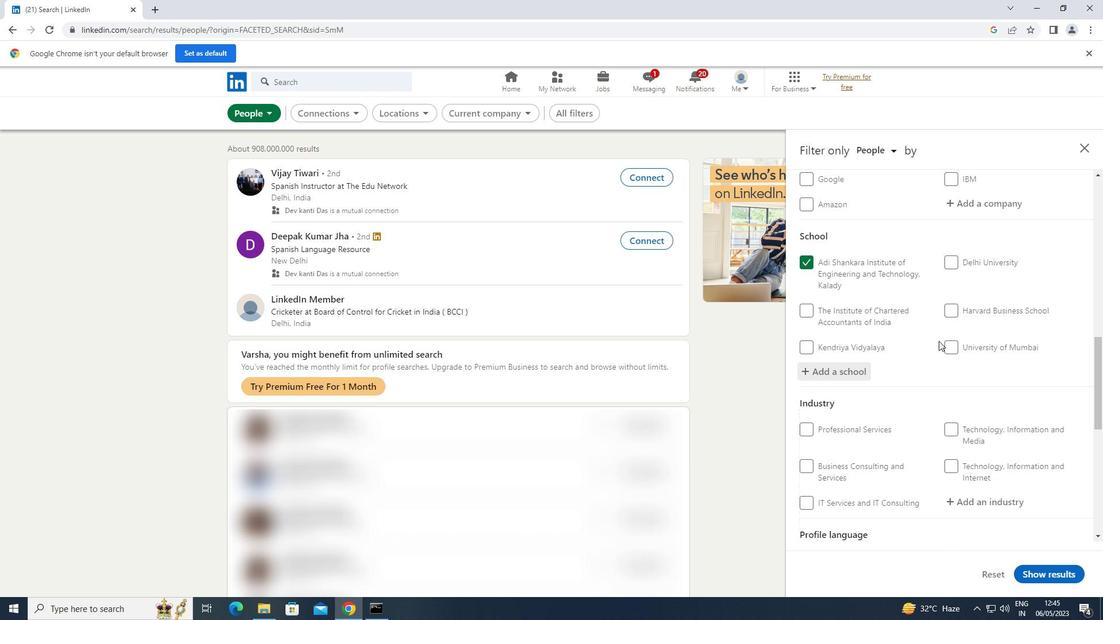 
Action: Mouse scrolled (939, 340) with delta (0, 0)
Screenshot: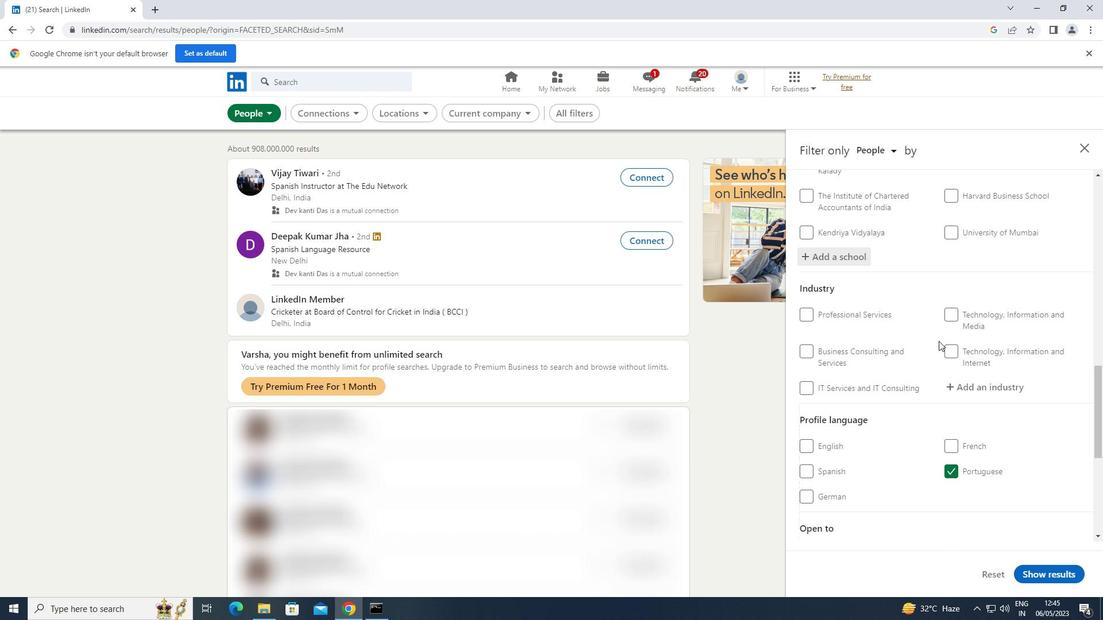 
Action: Mouse moved to (972, 327)
Screenshot: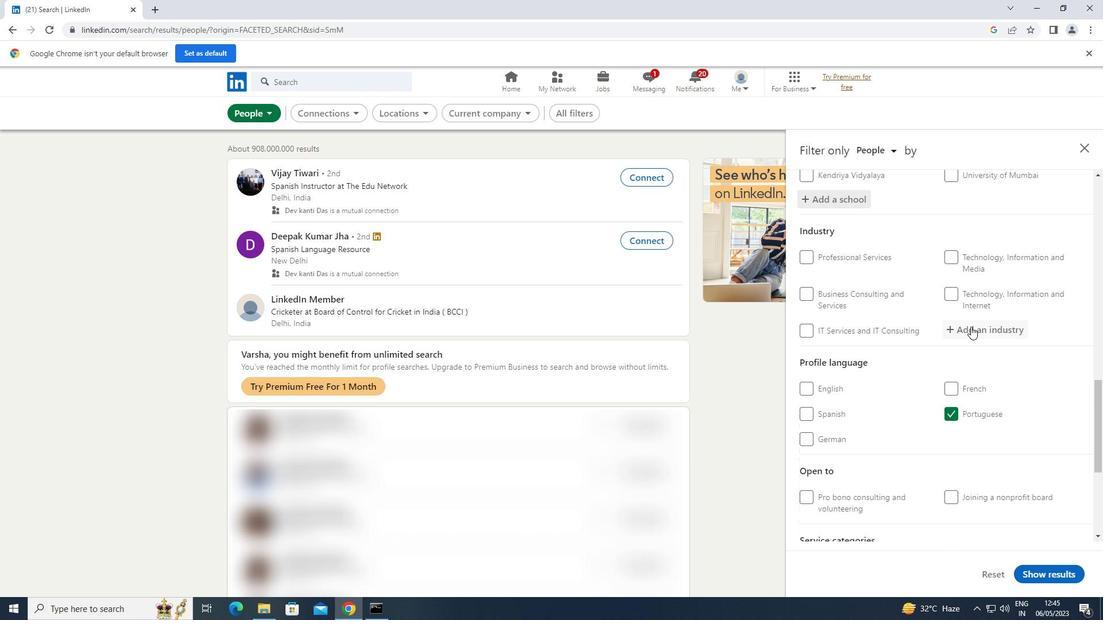 
Action: Mouse pressed left at (972, 327)
Screenshot: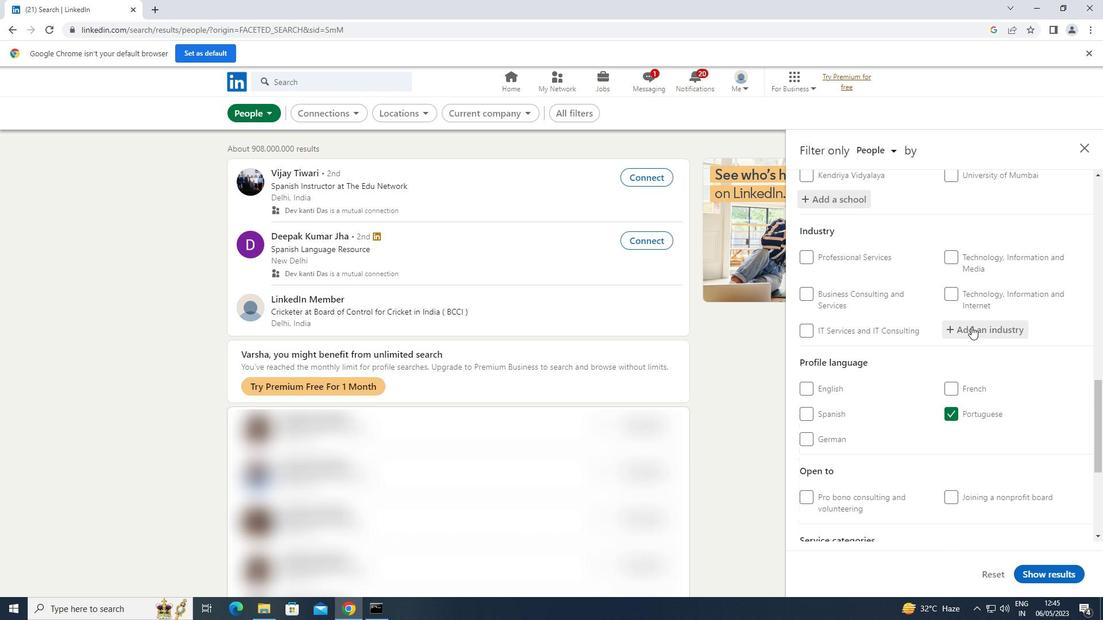 
Action: Key pressed <Key.shift>WHOLESALE<Key.space><Key.shift>FURNIT
Screenshot: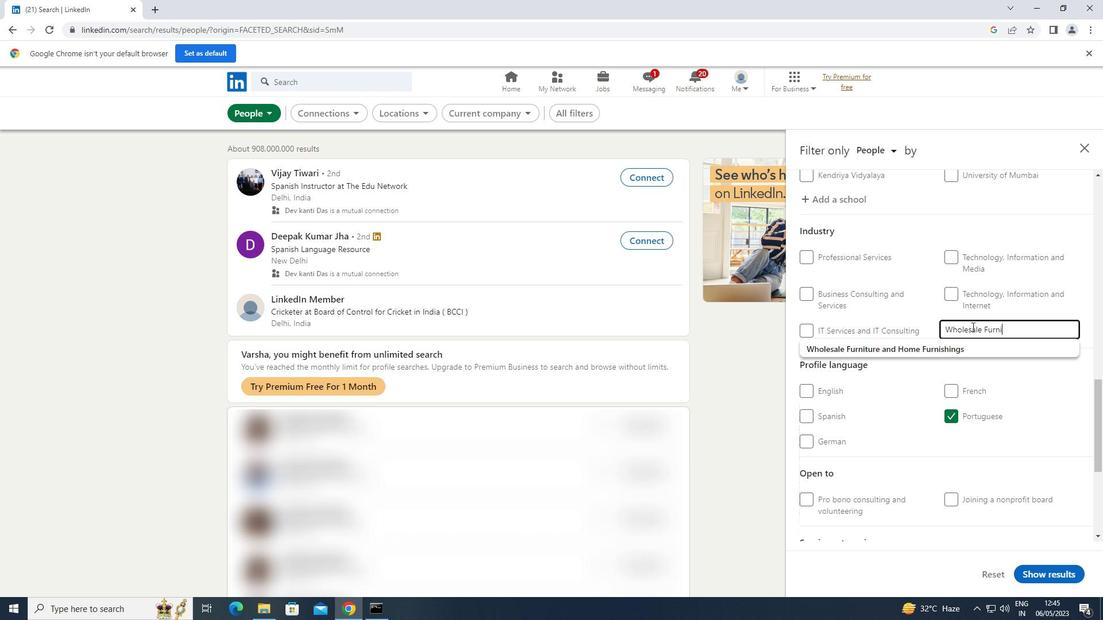 
Action: Mouse moved to (922, 341)
Screenshot: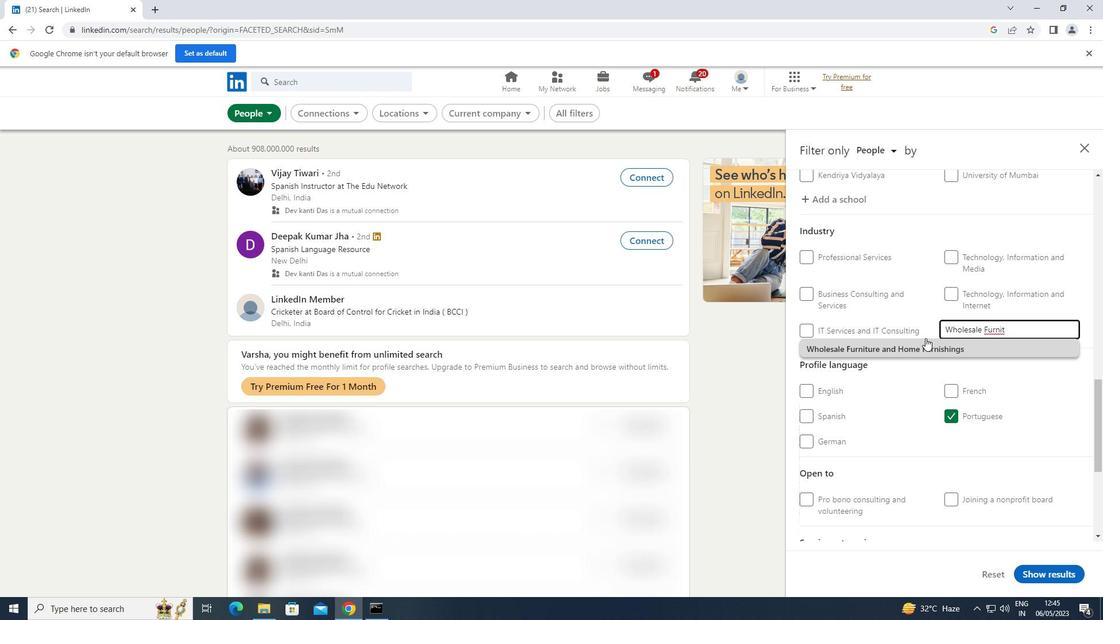 
Action: Mouse pressed left at (922, 341)
Screenshot: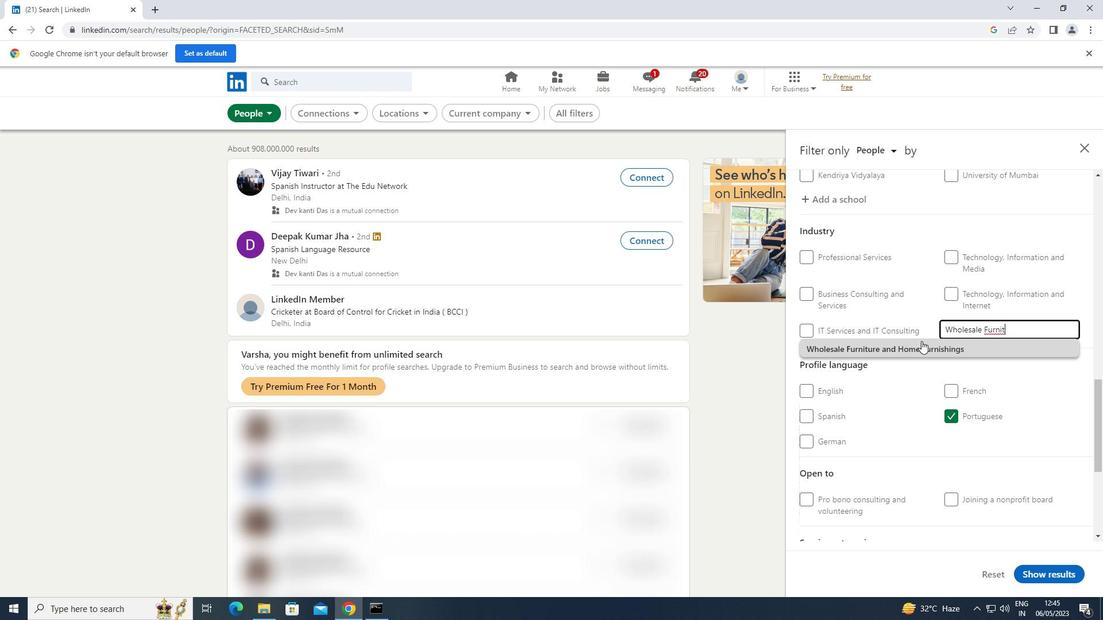 
Action: Mouse scrolled (922, 340) with delta (0, 0)
Screenshot: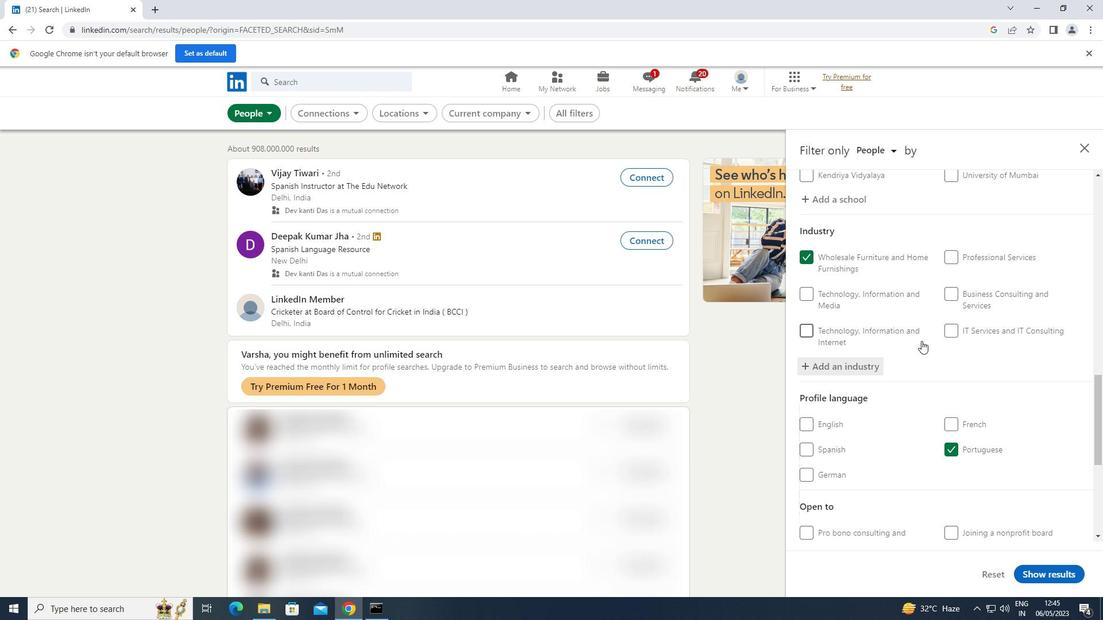 
Action: Mouse moved to (922, 342)
Screenshot: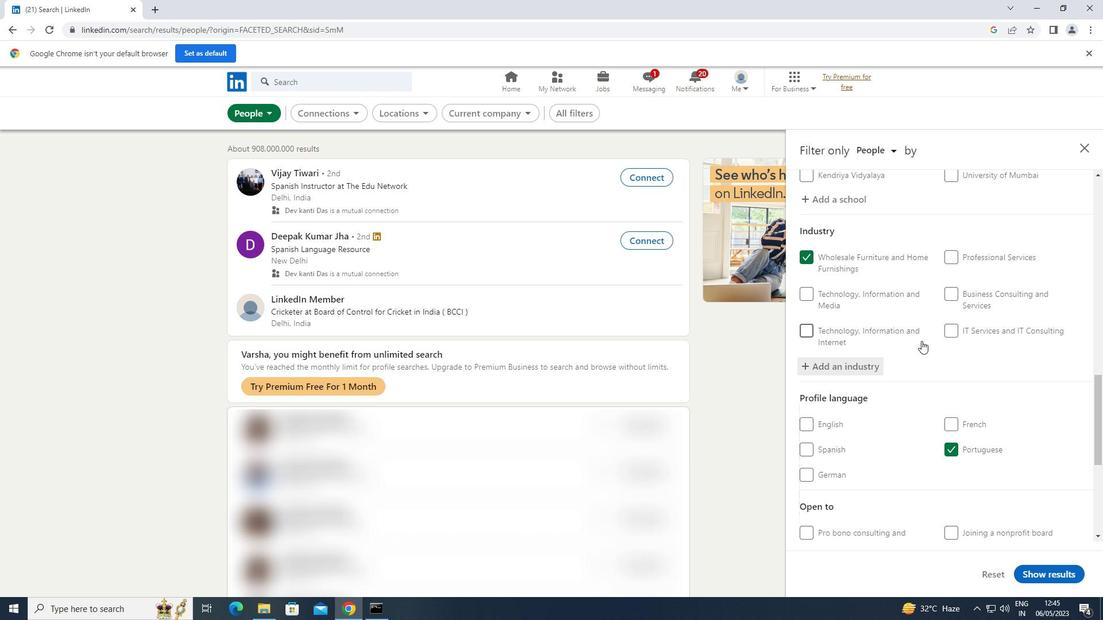 
Action: Mouse scrolled (922, 341) with delta (0, 0)
Screenshot: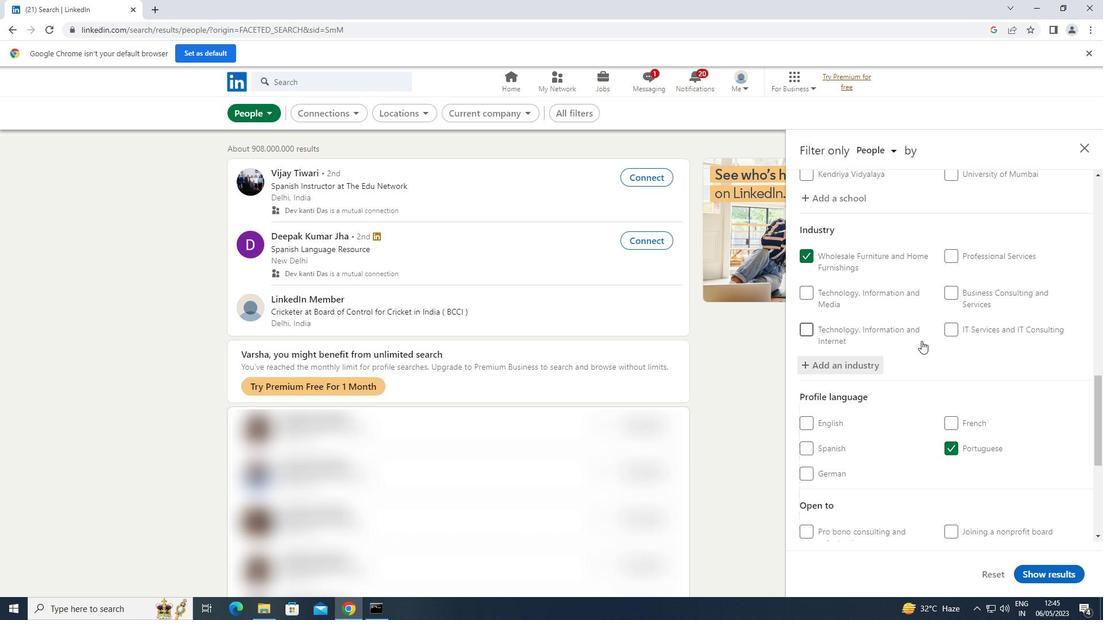 
Action: Mouse scrolled (922, 341) with delta (0, 0)
Screenshot: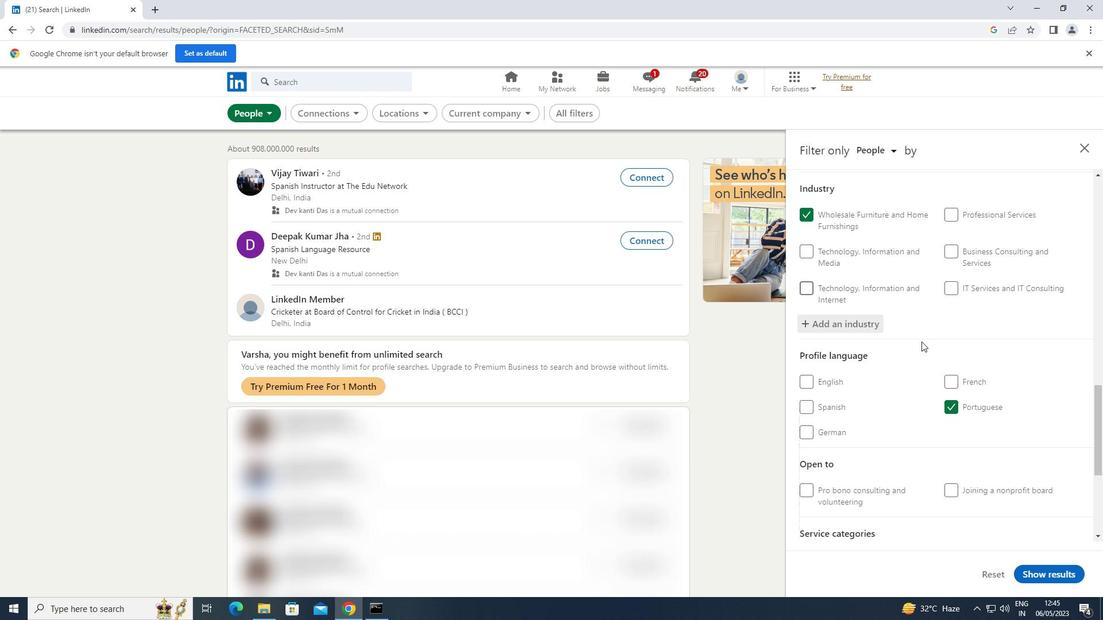 
Action: Mouse scrolled (922, 341) with delta (0, 0)
Screenshot: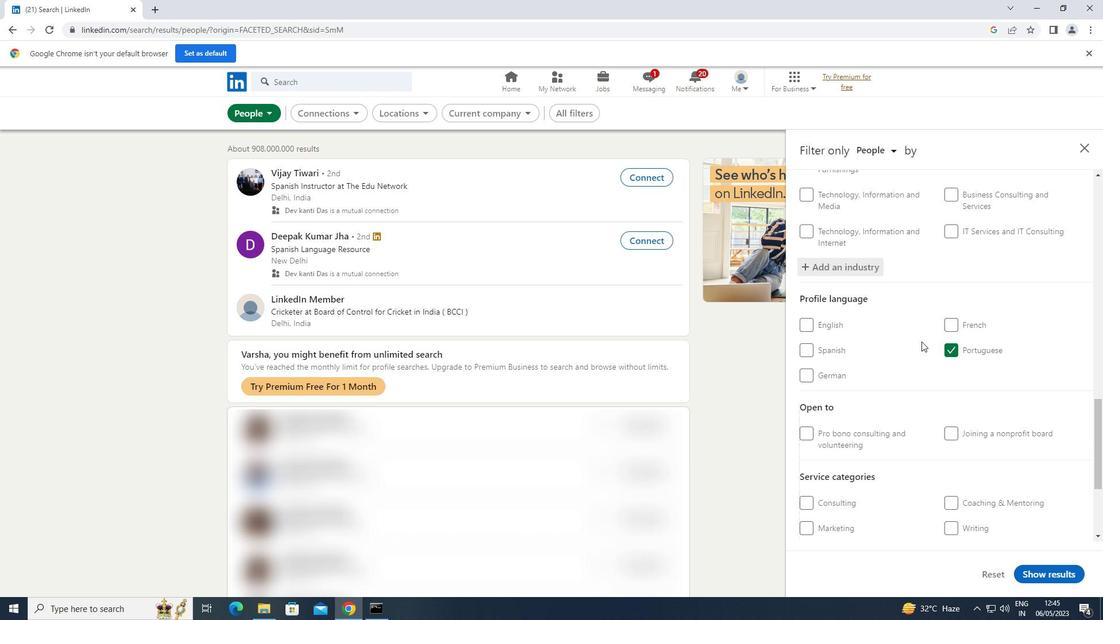 
Action: Mouse moved to (1001, 421)
Screenshot: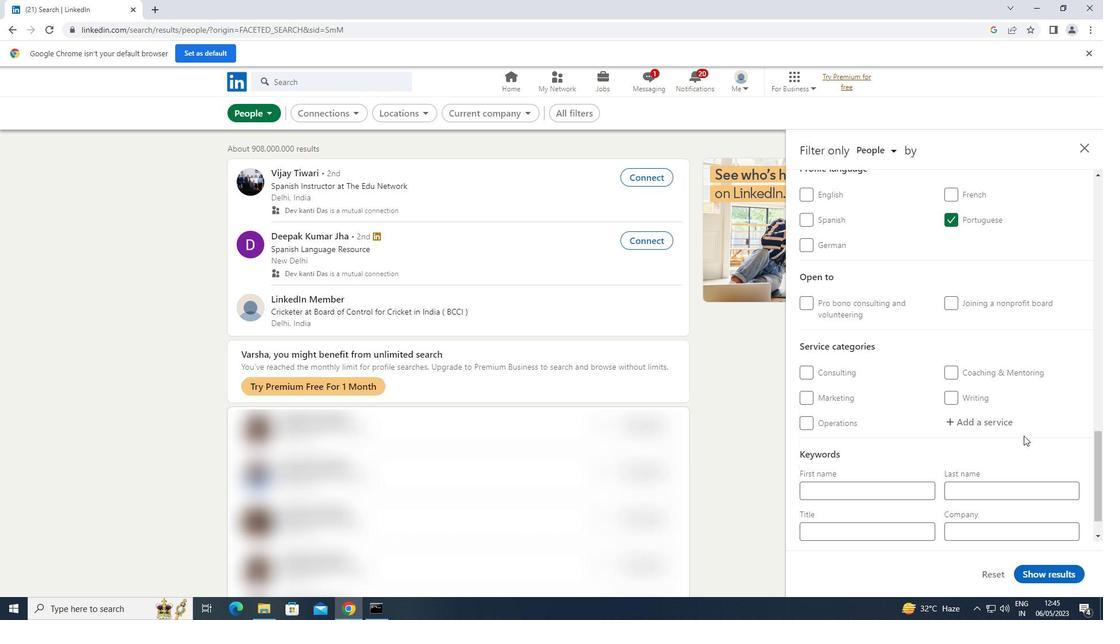 
Action: Mouse pressed left at (1001, 421)
Screenshot: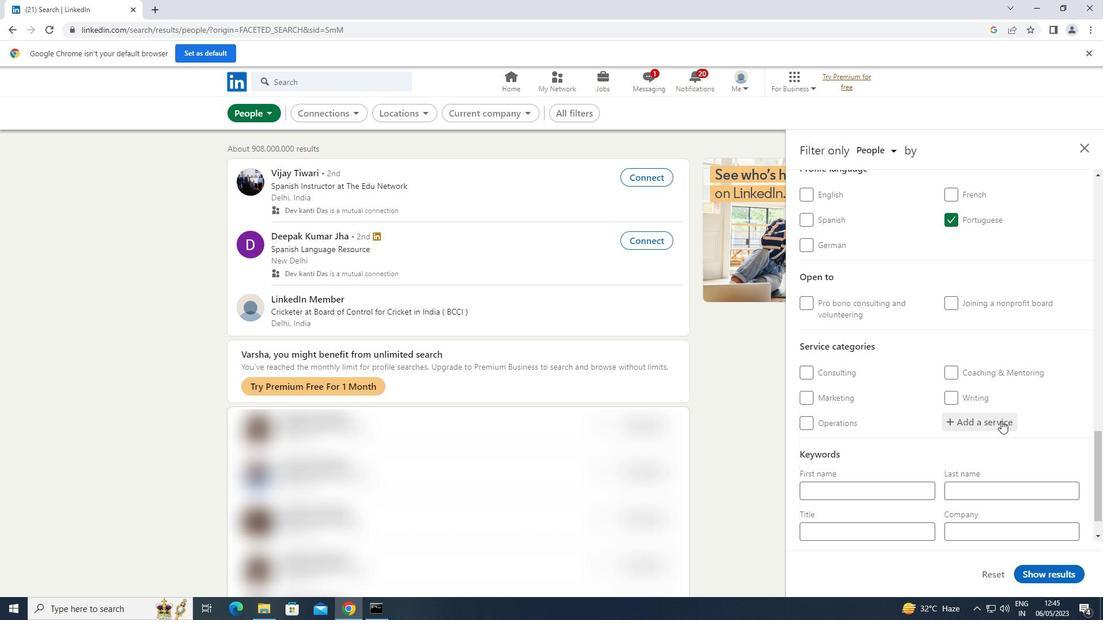 
Action: Key pressed <Key.shift>LEAD<Key.space>
Screenshot: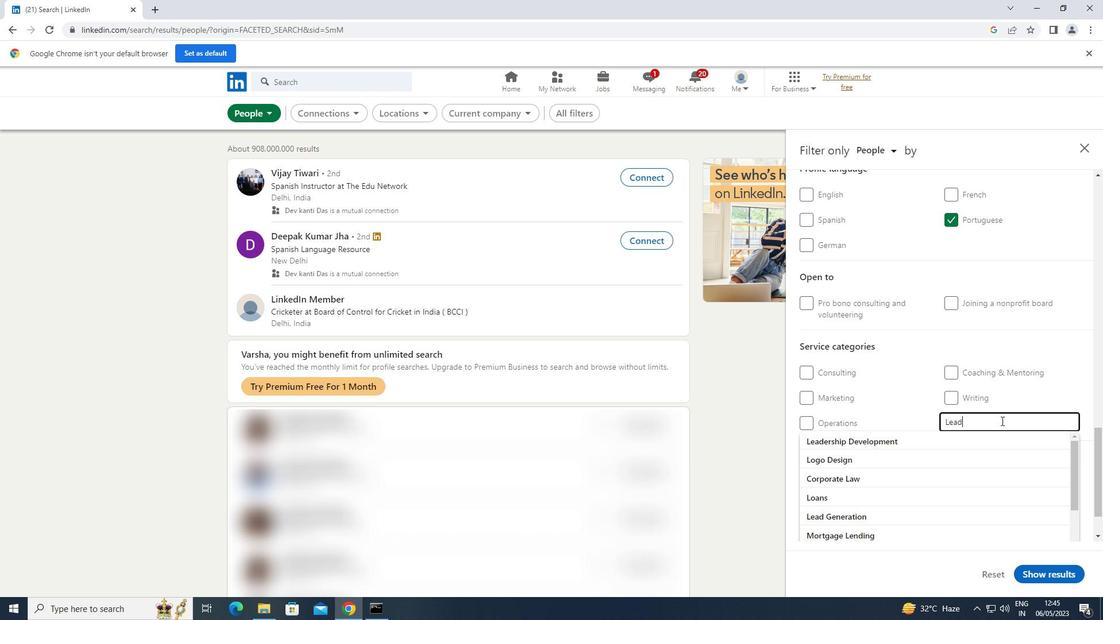 
Action: Mouse moved to (887, 444)
Screenshot: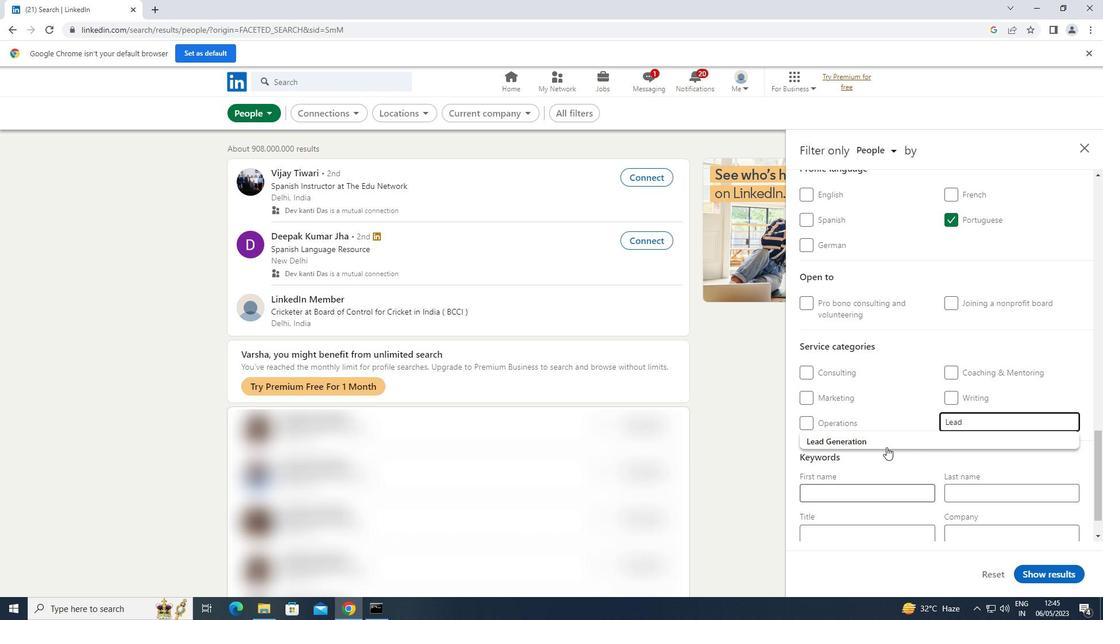 
Action: Mouse pressed left at (887, 444)
Screenshot: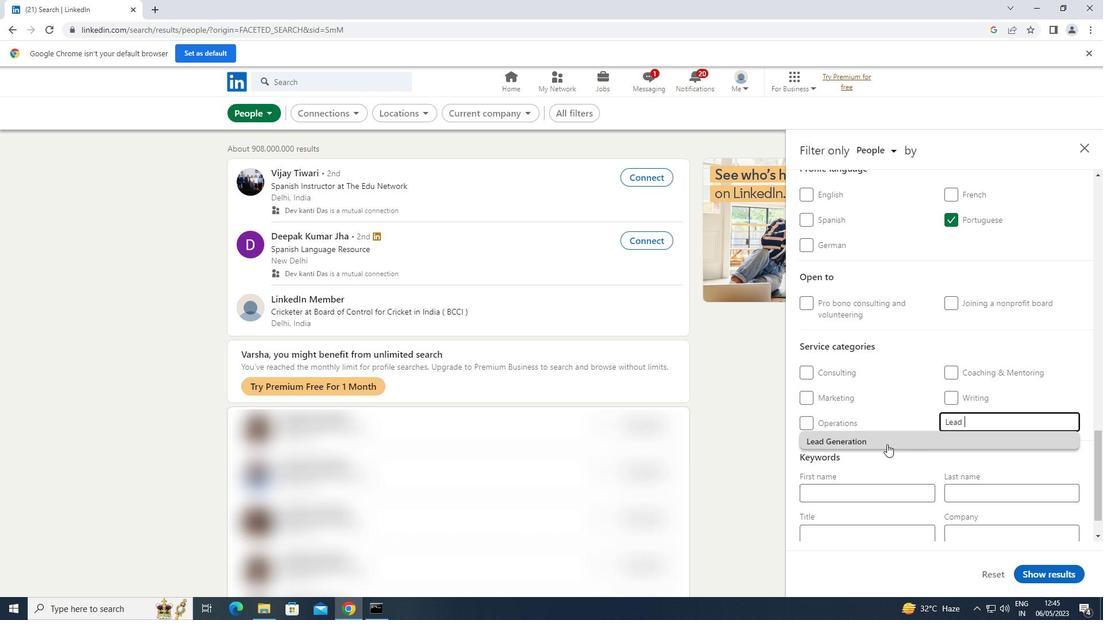 
Action: Mouse scrolled (887, 444) with delta (0, 0)
Screenshot: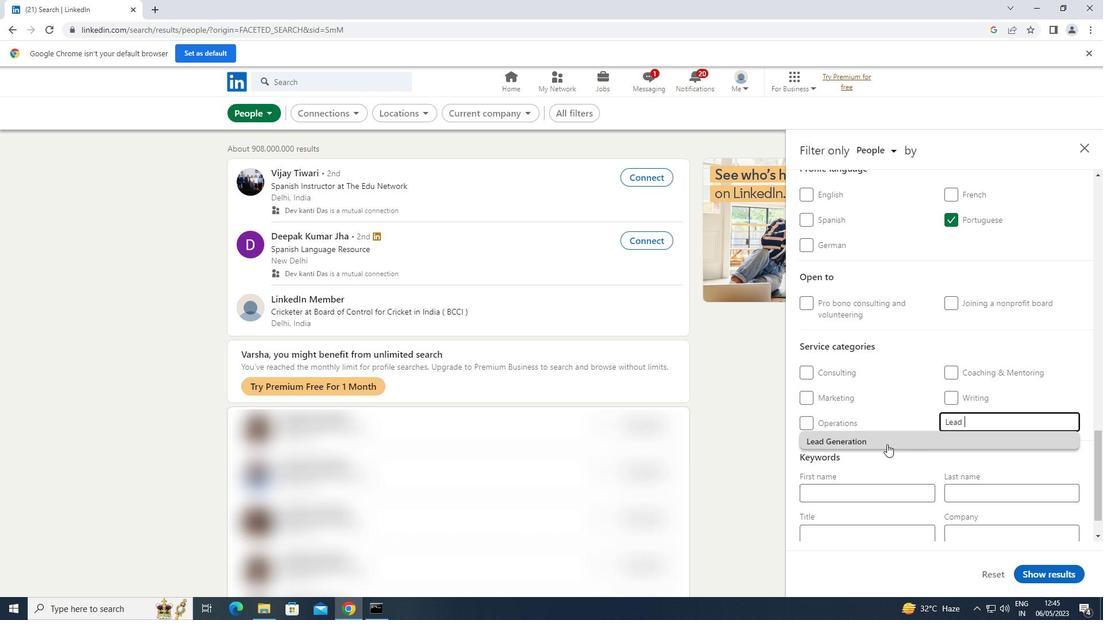 
Action: Mouse scrolled (887, 444) with delta (0, 0)
Screenshot: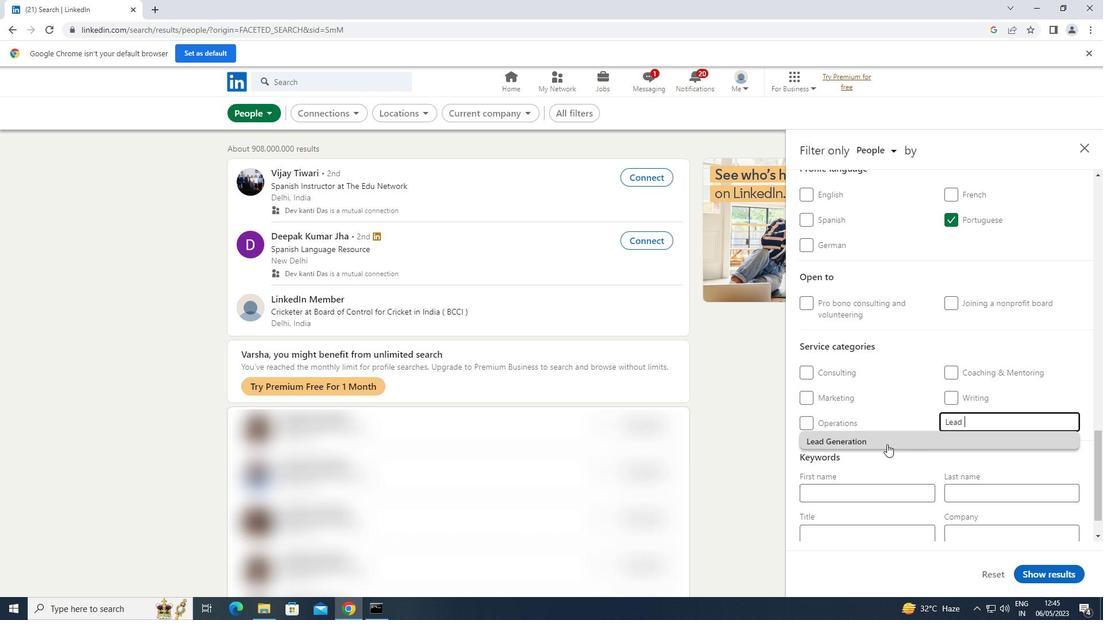 
Action: Mouse scrolled (887, 444) with delta (0, 0)
Screenshot: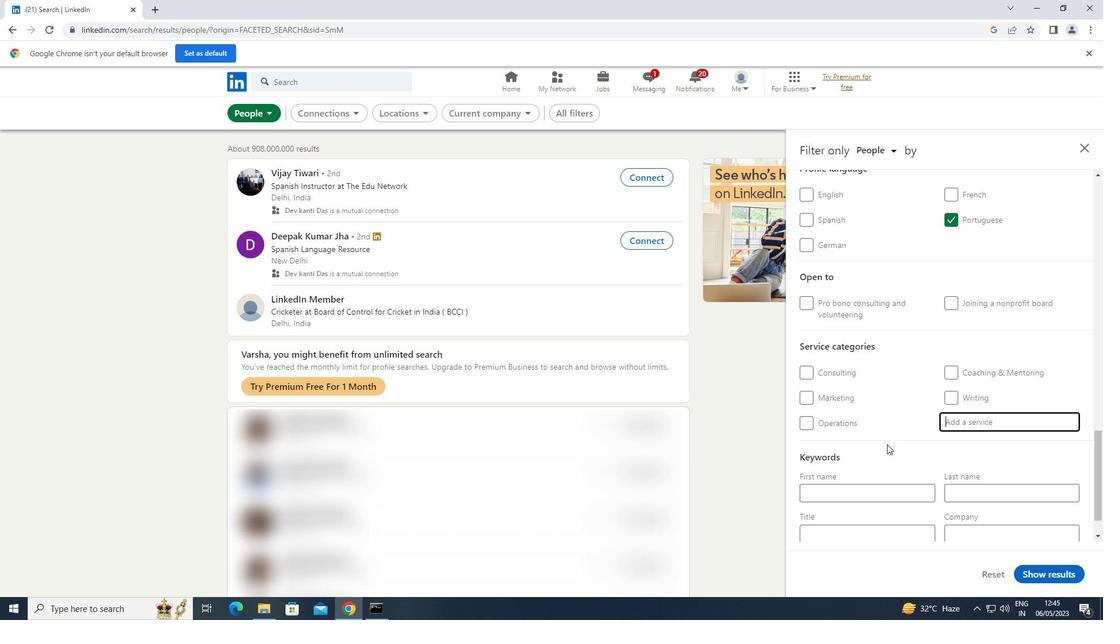 
Action: Mouse scrolled (887, 444) with delta (0, 0)
Screenshot: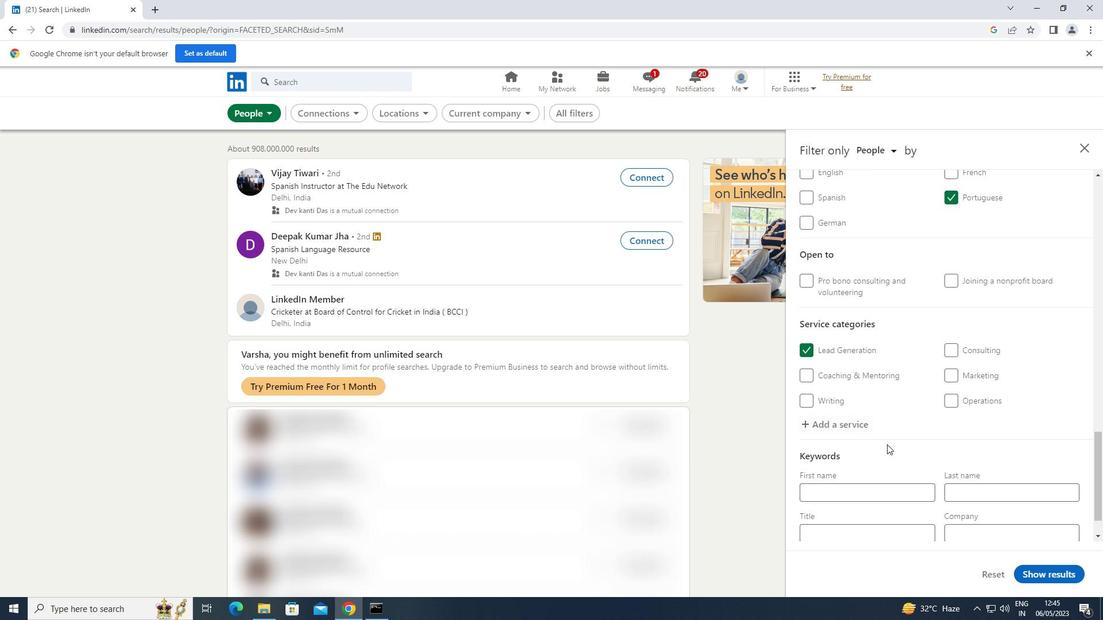 
Action: Mouse moved to (862, 488)
Screenshot: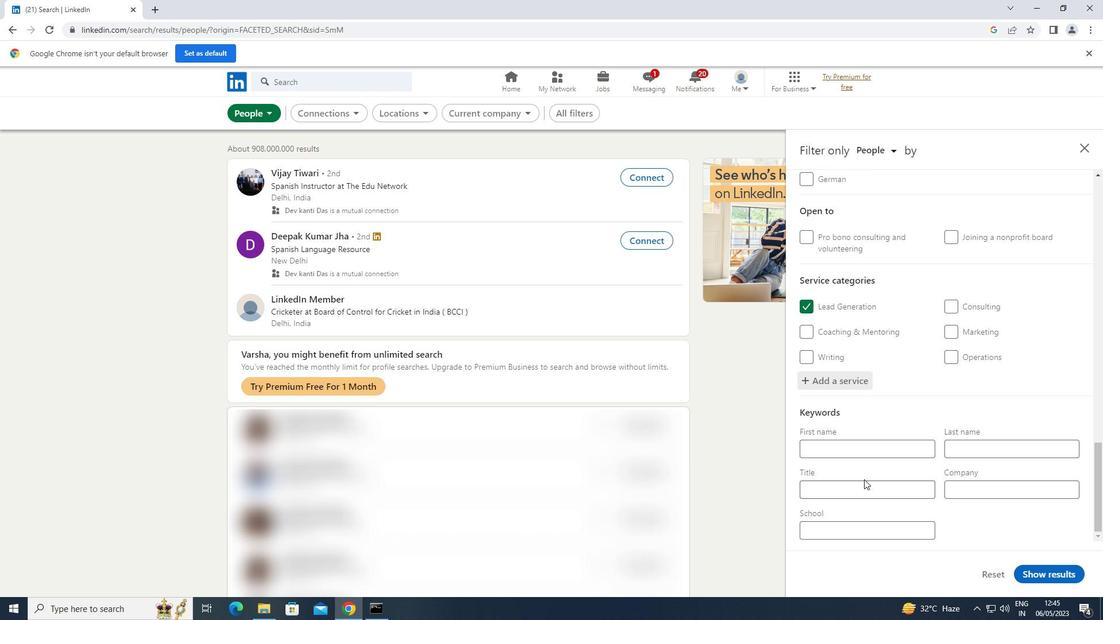 
Action: Mouse pressed left at (862, 488)
Screenshot: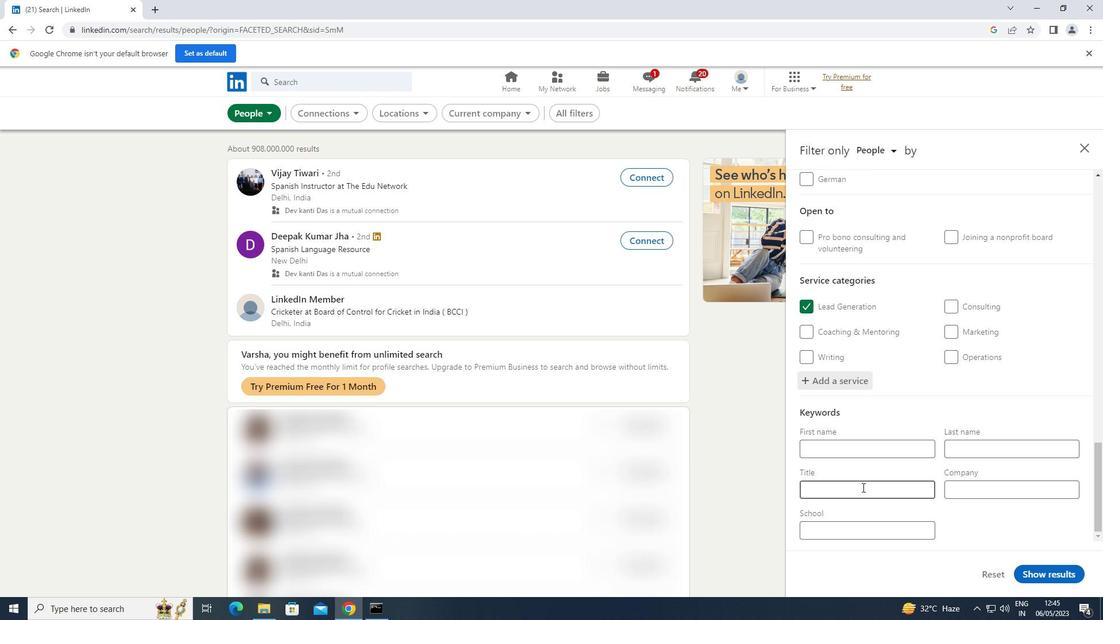 
Action: Key pressed <Key.shift>VETERINARY<Key.space><Key.shift>ASSISTANT
Screenshot: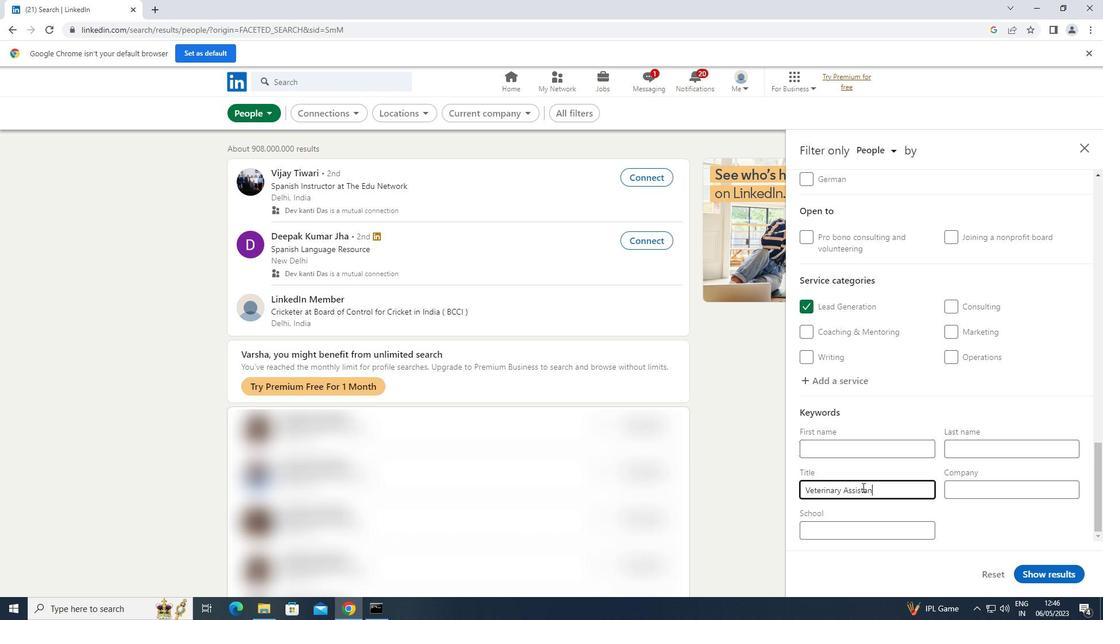 
Action: Mouse moved to (1027, 567)
Screenshot: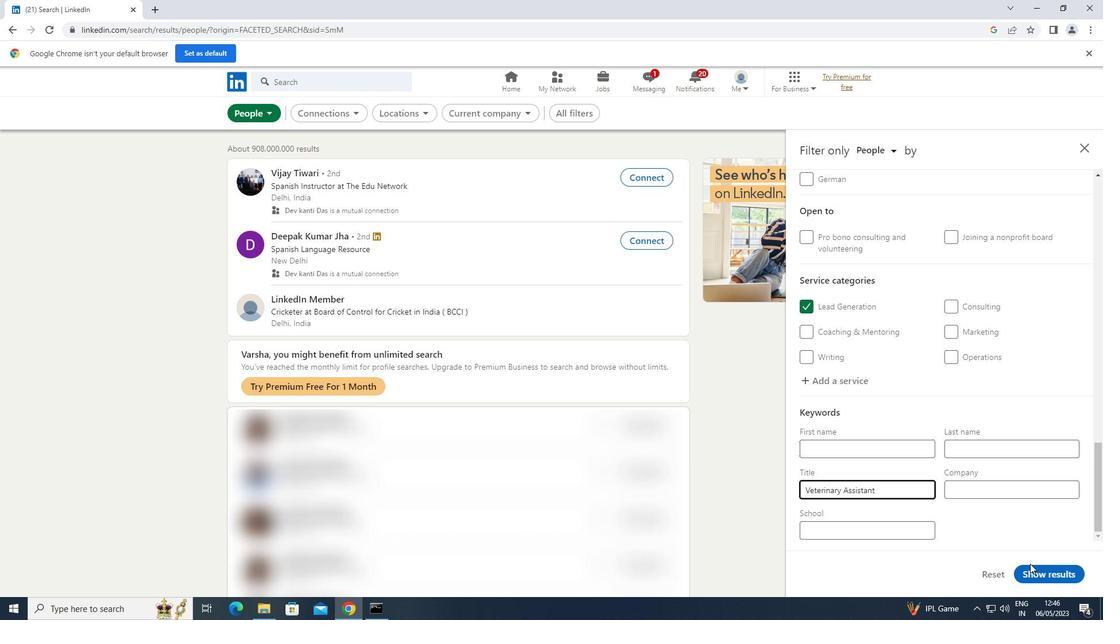 
Action: Mouse pressed left at (1027, 567)
Screenshot: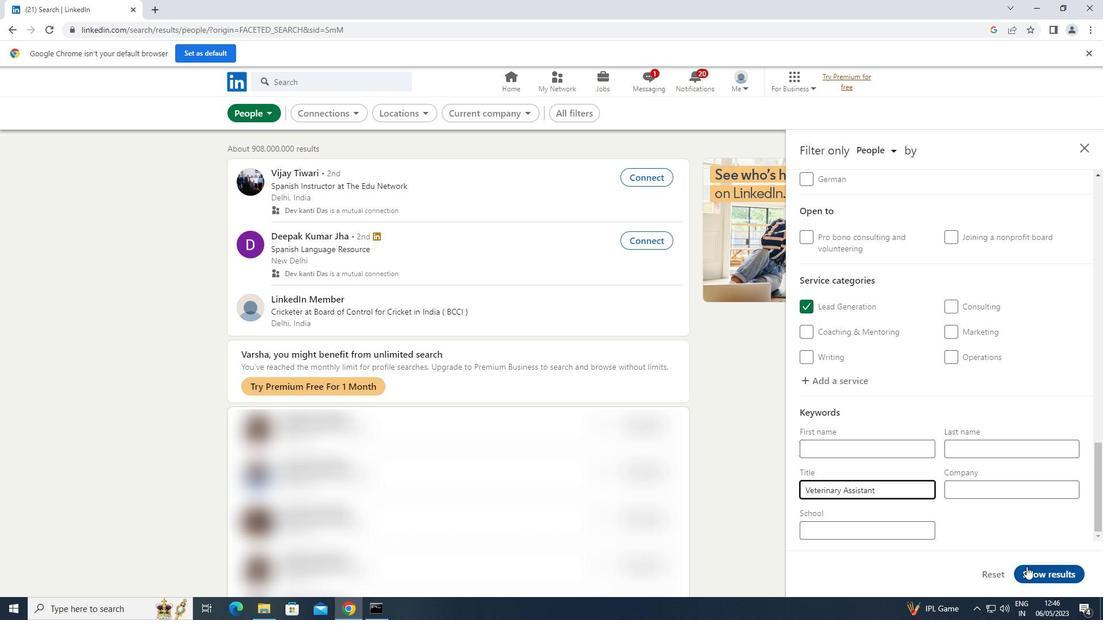 
